 Task: Look for space in Kichha, India from 5th July, 2023 to 10th July, 2023 for 4 adults in price range Rs.9000 to Rs.14000. Place can be entire place with 2 bedrooms having 4 beds and 2 bathrooms. Property type can be house, flat, guest house. Booking option can be shelf check-in. Required host language is English.
Action: Mouse moved to (413, 69)
Screenshot: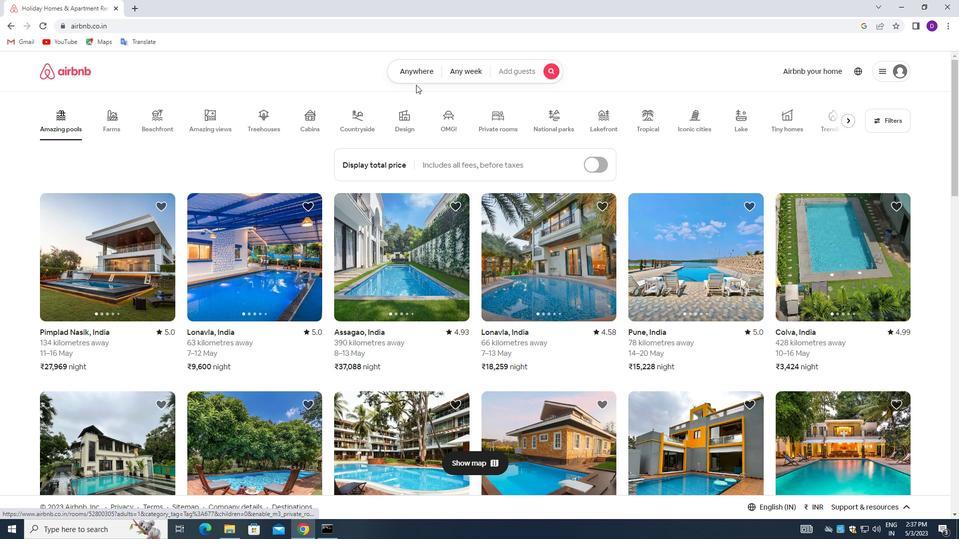 
Action: Mouse pressed left at (413, 69)
Screenshot: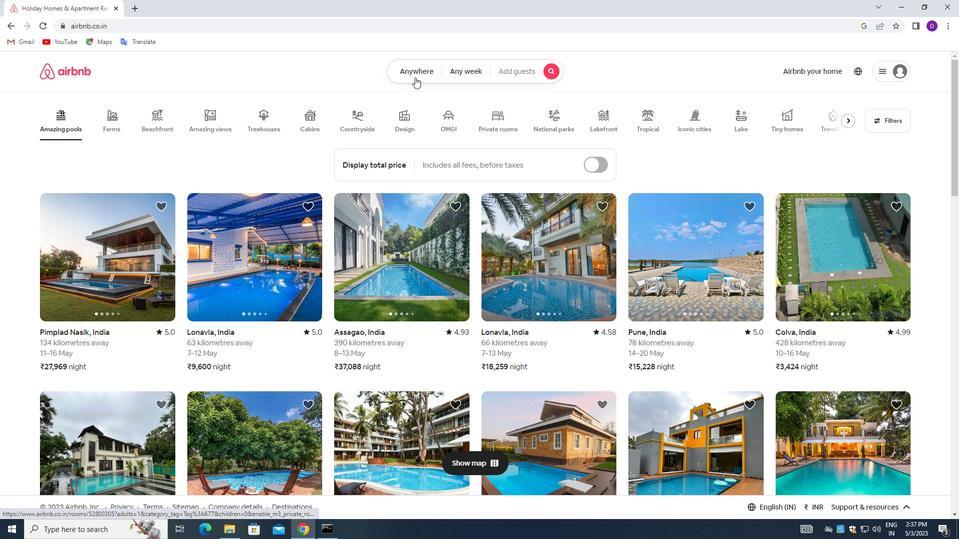 
Action: Mouse moved to (312, 112)
Screenshot: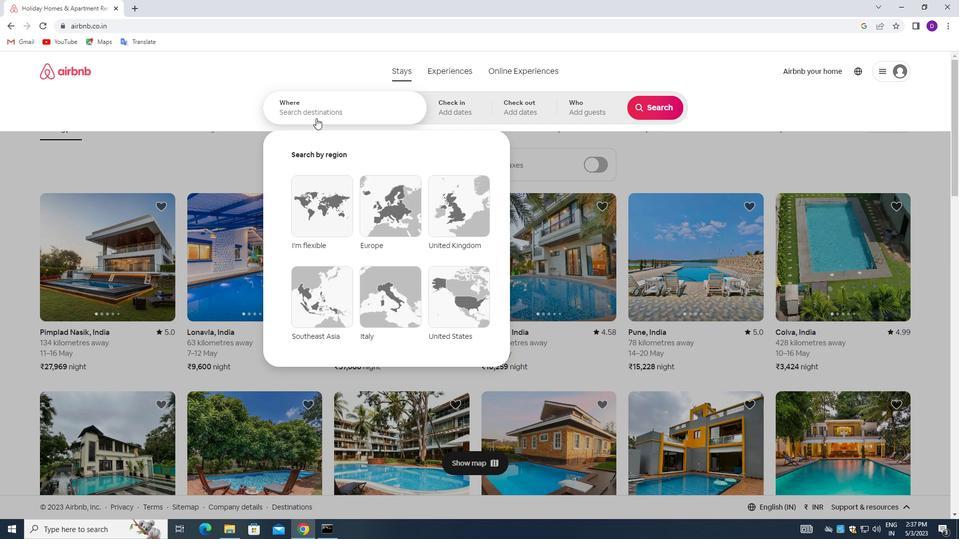 
Action: Mouse pressed left at (312, 112)
Screenshot: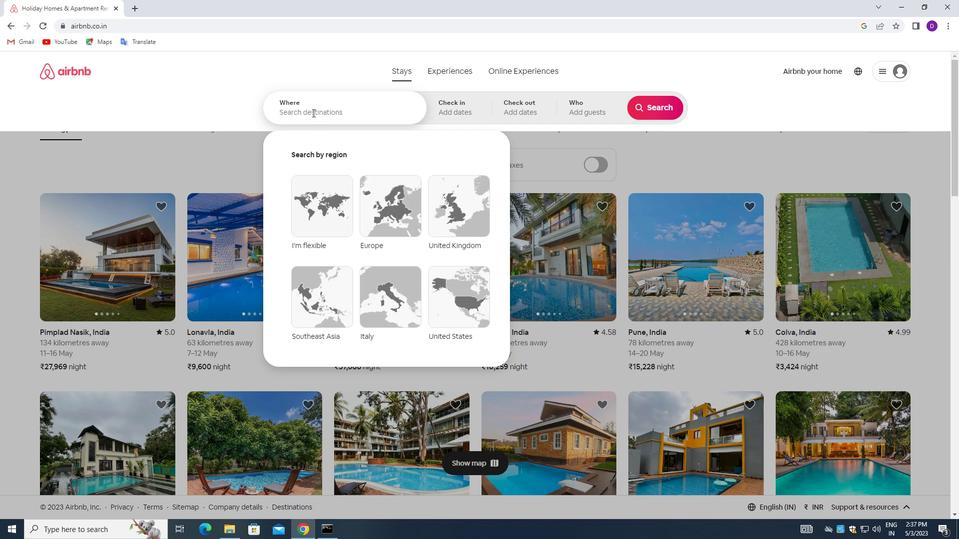 
Action: Mouse moved to (238, 96)
Screenshot: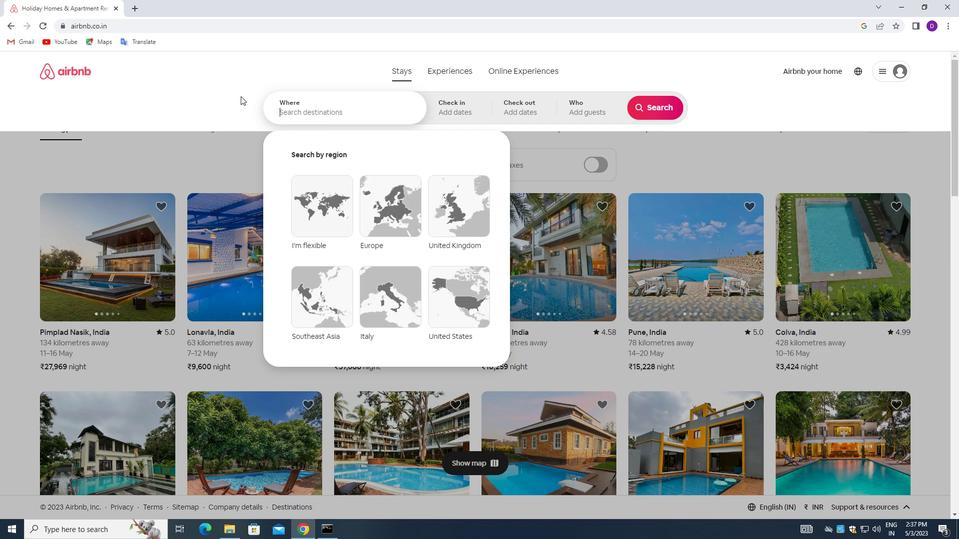 
Action: Key pressed <Key.shift>KICHHA,<Key.space><Key.shift>INDIA<Key.enter>
Screenshot: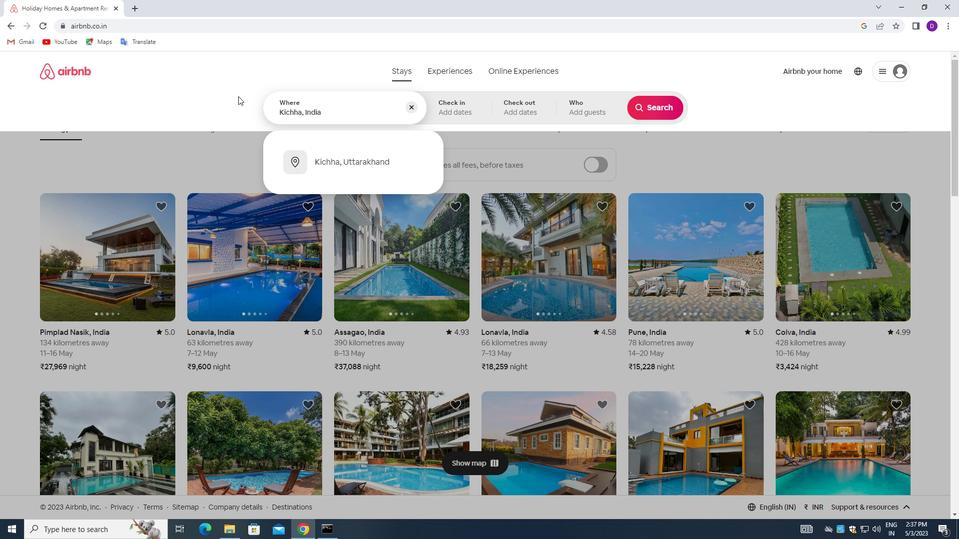 
Action: Mouse moved to (650, 192)
Screenshot: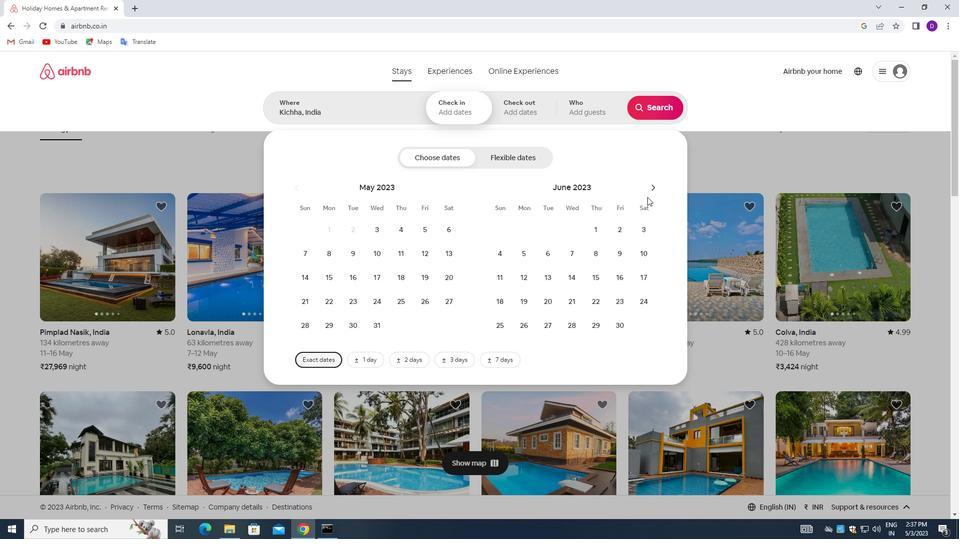 
Action: Mouse pressed left at (650, 192)
Screenshot: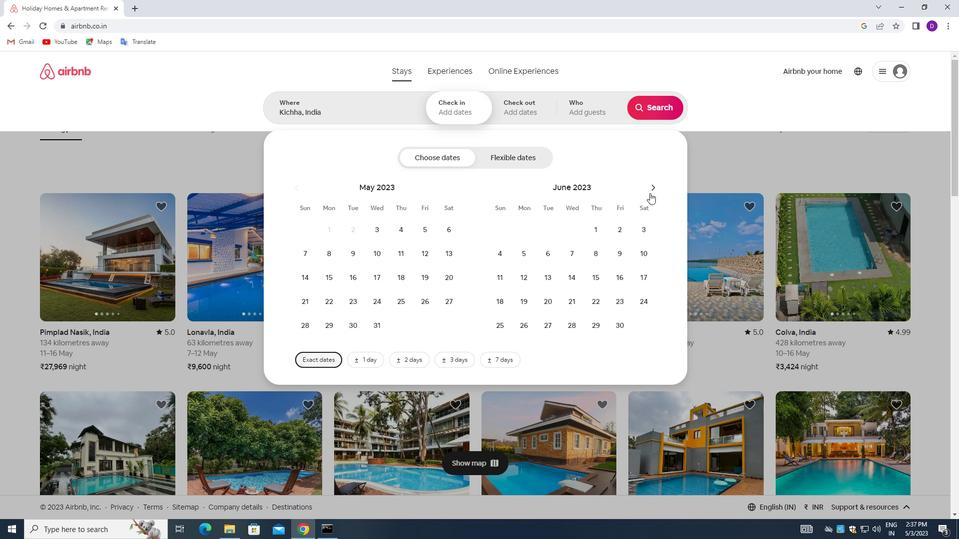 
Action: Mouse moved to (566, 250)
Screenshot: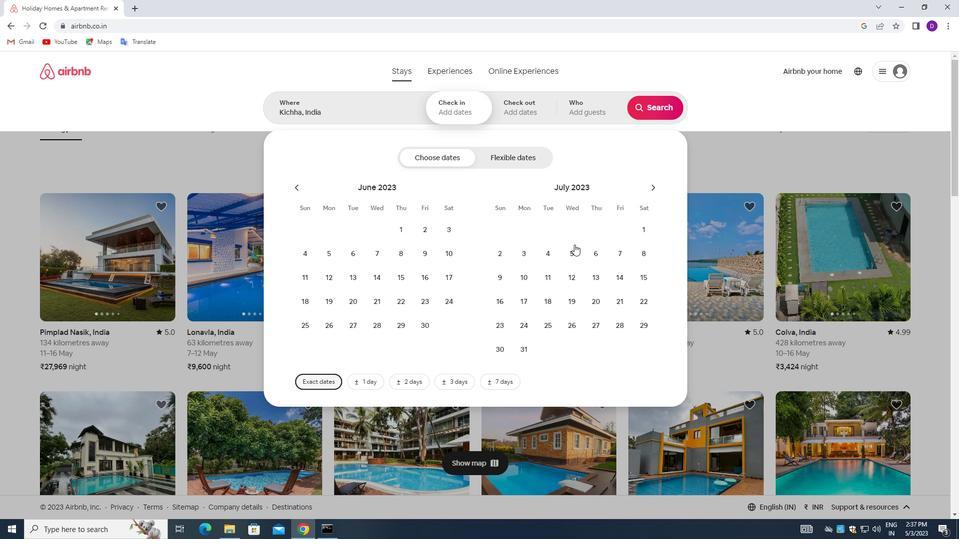 
Action: Mouse pressed left at (566, 250)
Screenshot: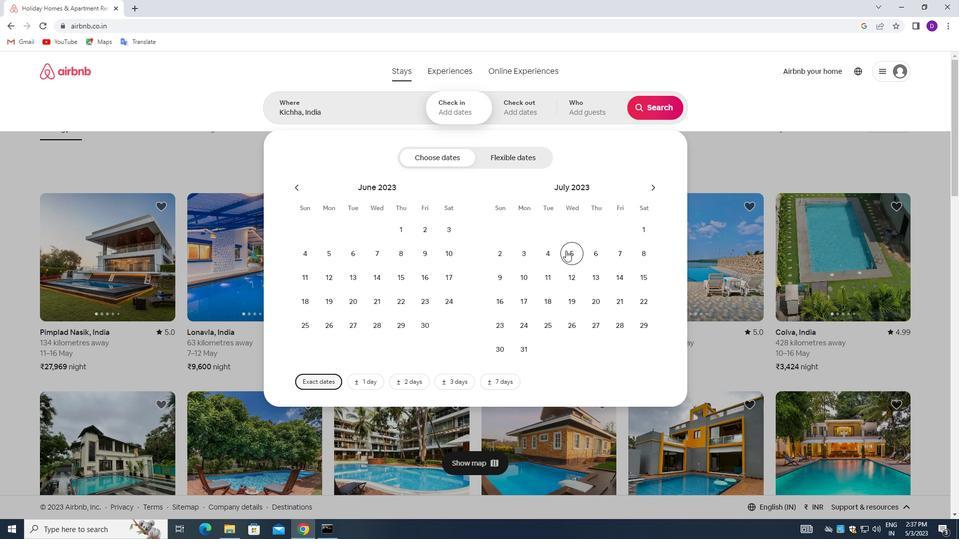 
Action: Mouse moved to (529, 271)
Screenshot: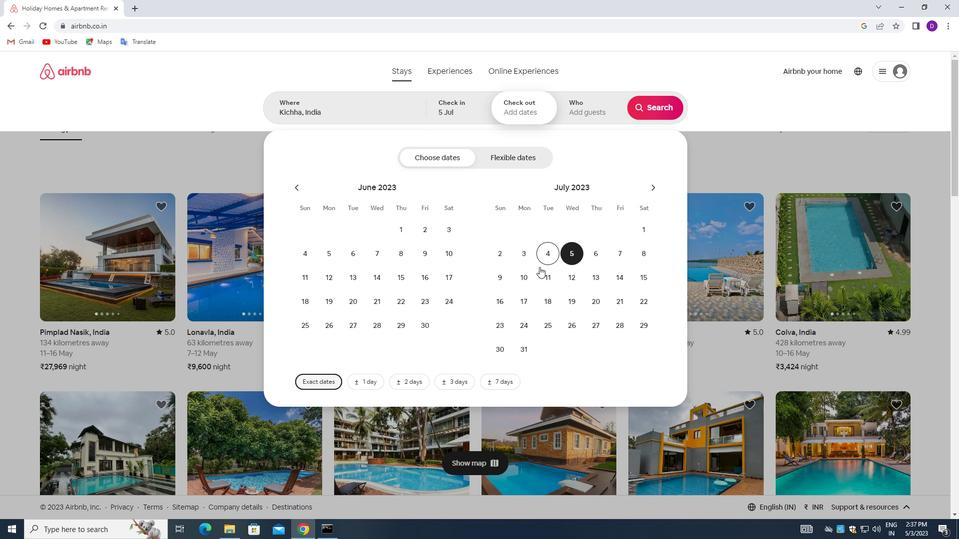 
Action: Mouse pressed left at (529, 271)
Screenshot: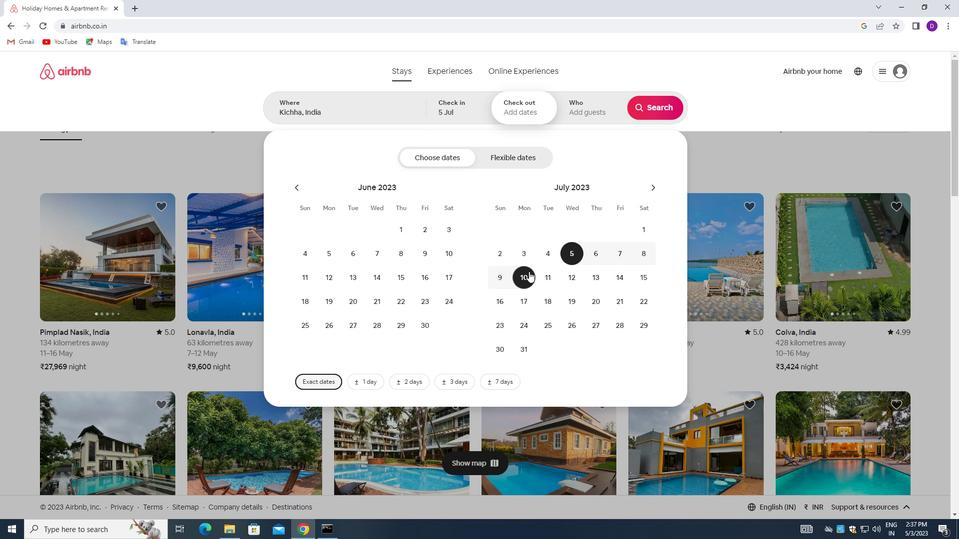 
Action: Mouse moved to (578, 111)
Screenshot: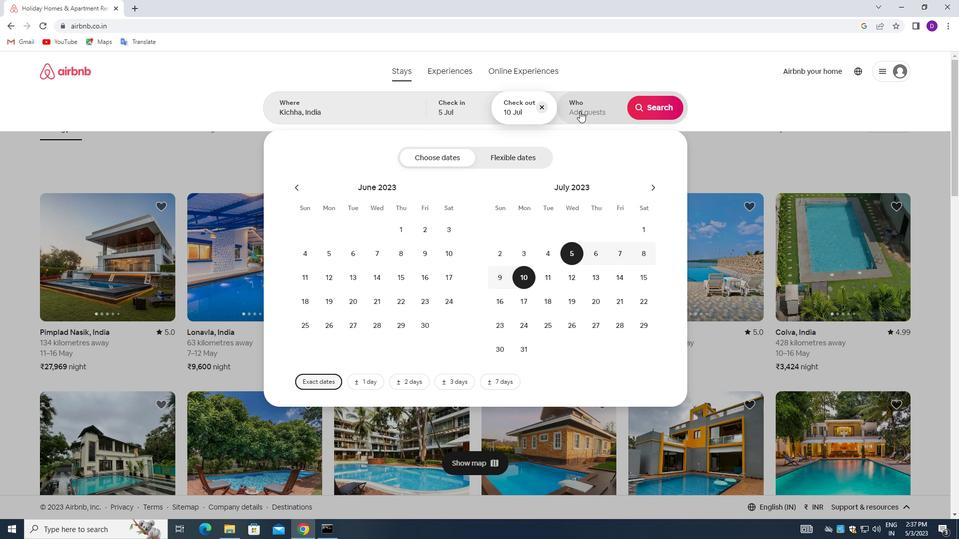 
Action: Mouse pressed left at (578, 111)
Screenshot: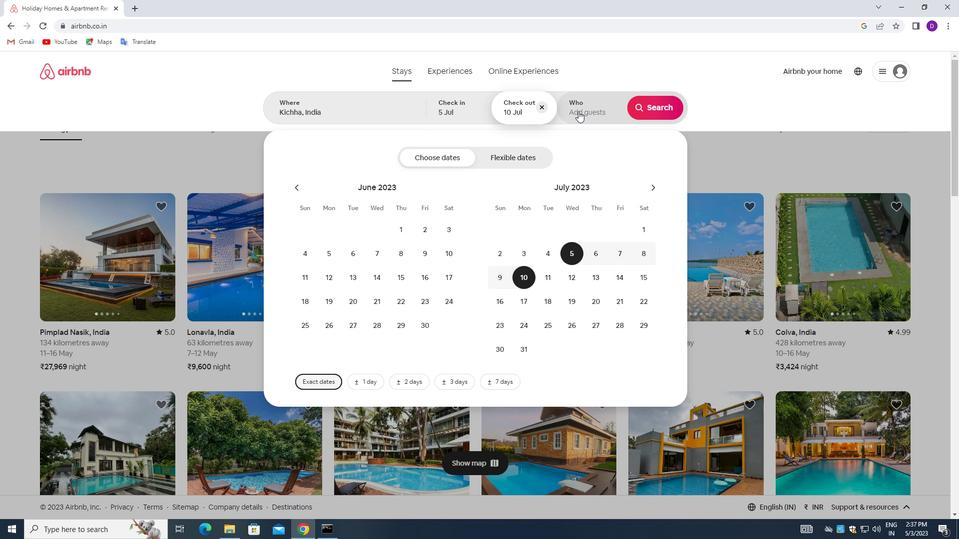 
Action: Mouse moved to (660, 163)
Screenshot: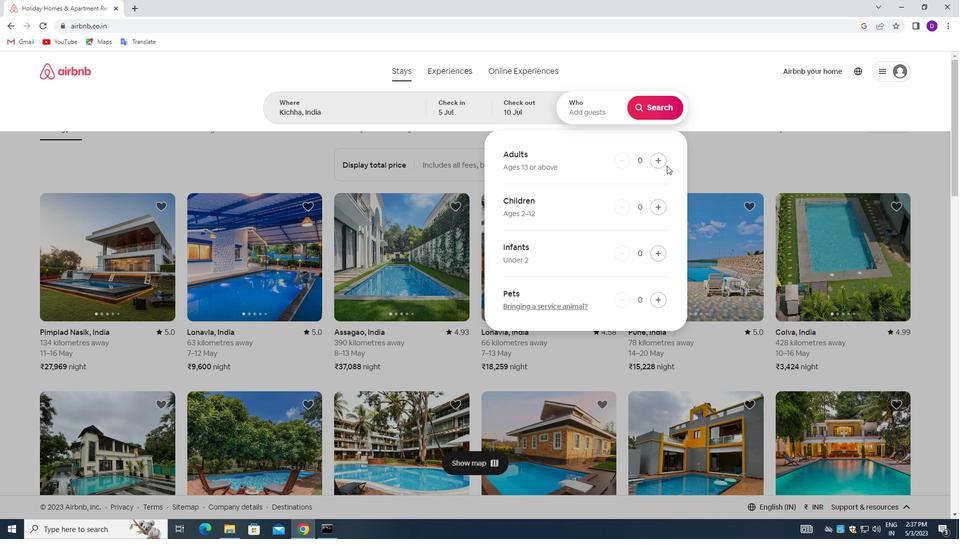 
Action: Mouse pressed left at (660, 163)
Screenshot: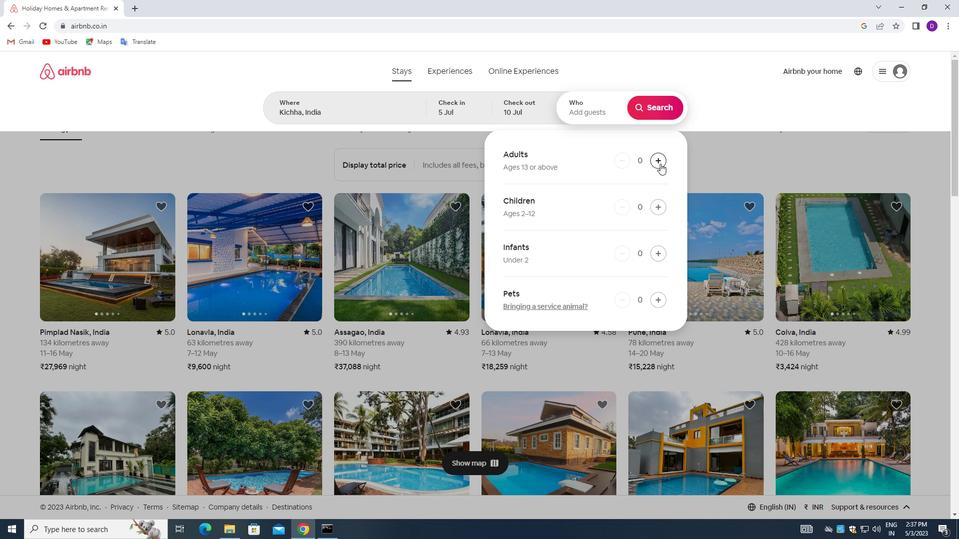 
Action: Mouse moved to (659, 163)
Screenshot: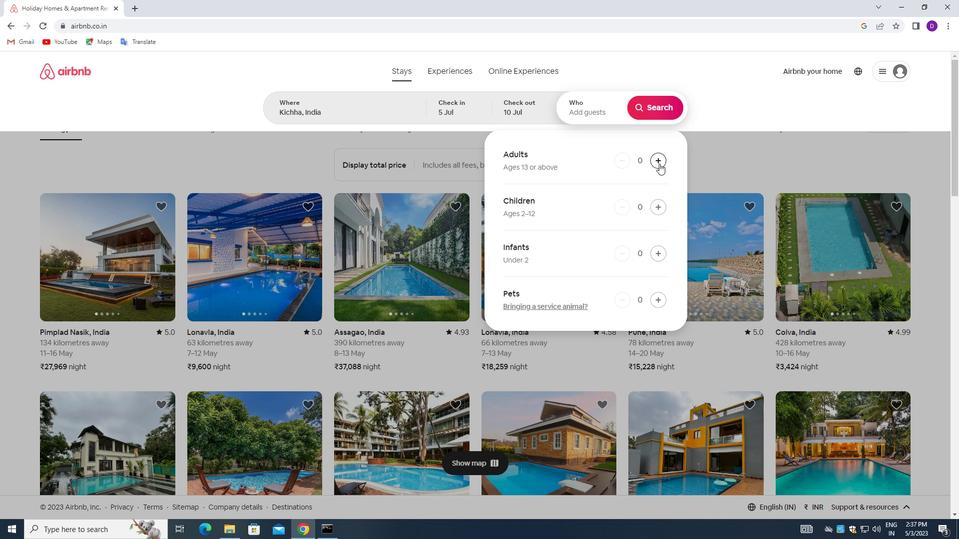 
Action: Mouse pressed left at (659, 163)
Screenshot: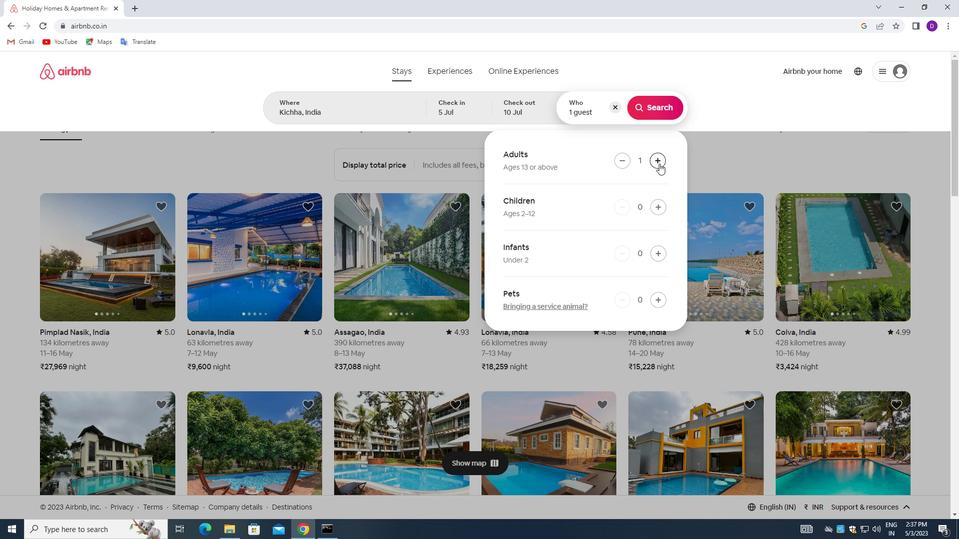 
Action: Mouse pressed left at (659, 163)
Screenshot: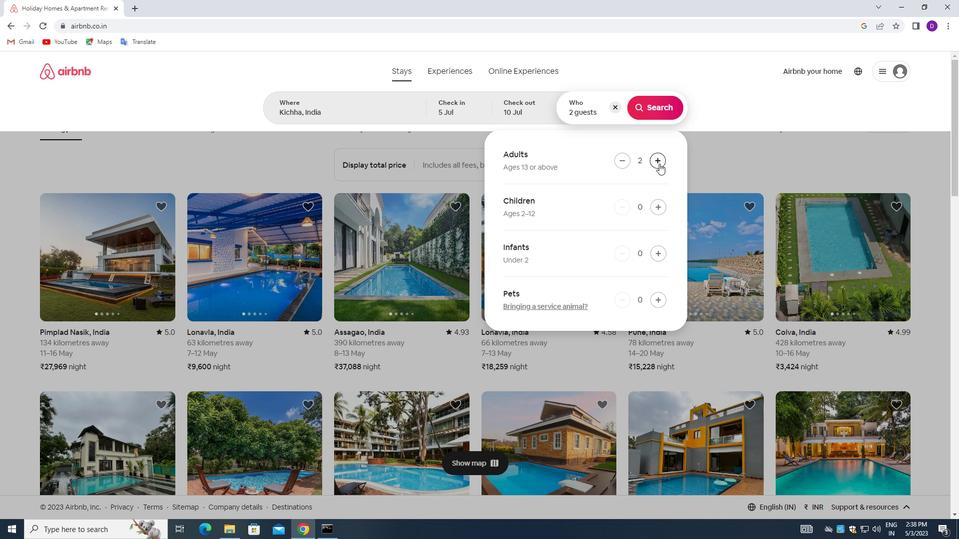 
Action: Mouse pressed left at (659, 163)
Screenshot: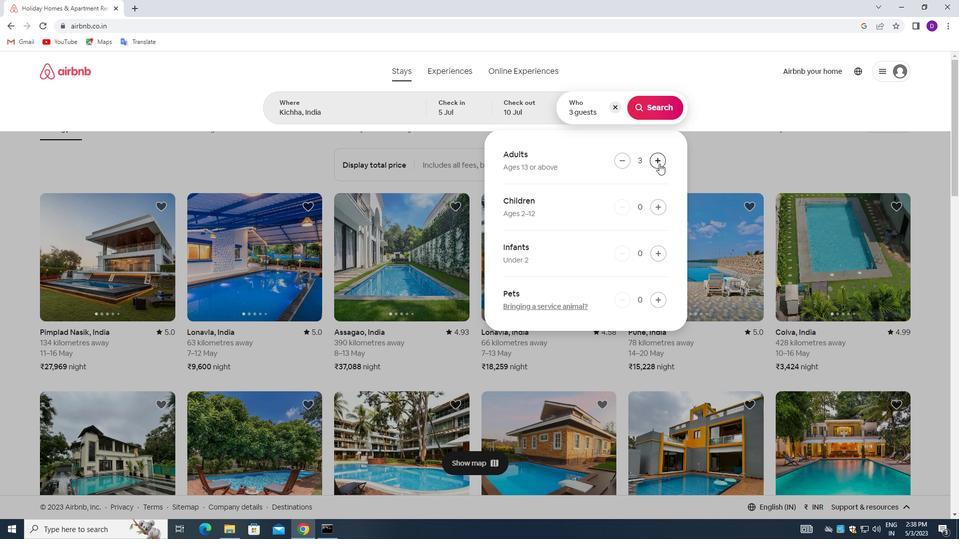 
Action: Mouse moved to (652, 106)
Screenshot: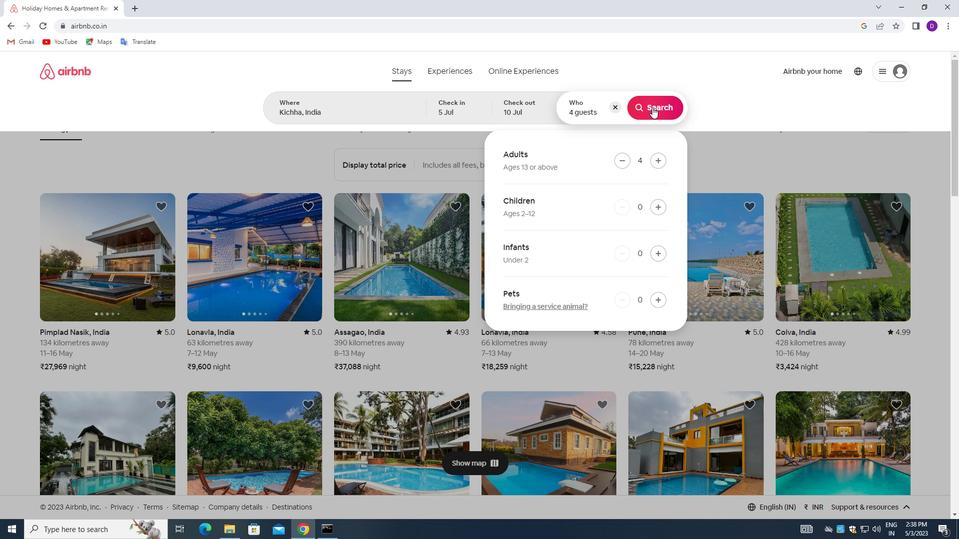 
Action: Mouse pressed left at (652, 106)
Screenshot: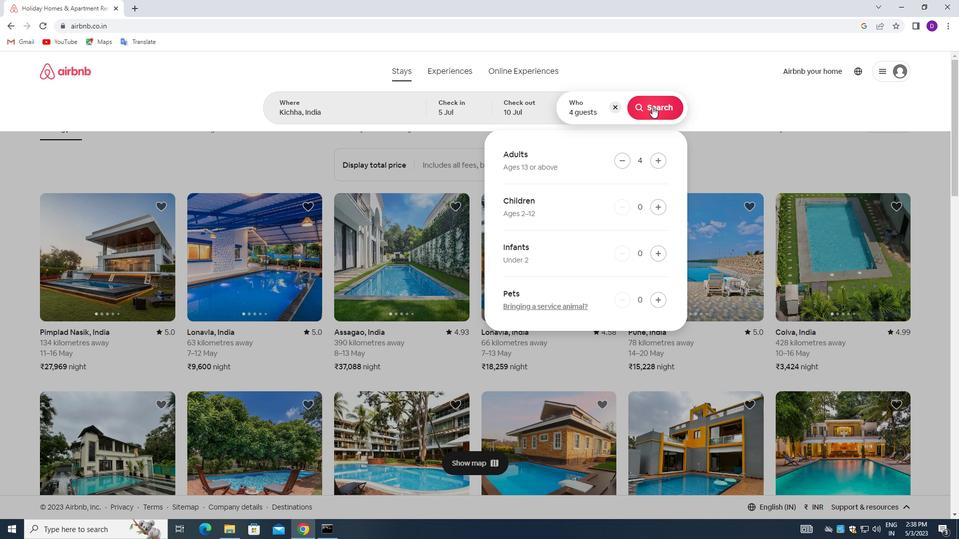 
Action: Mouse moved to (907, 110)
Screenshot: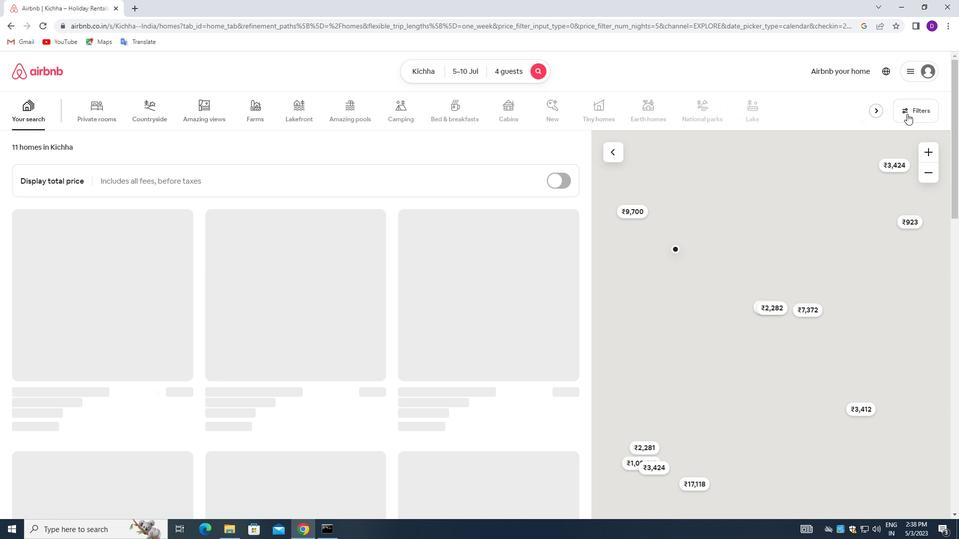 
Action: Mouse pressed left at (907, 110)
Screenshot: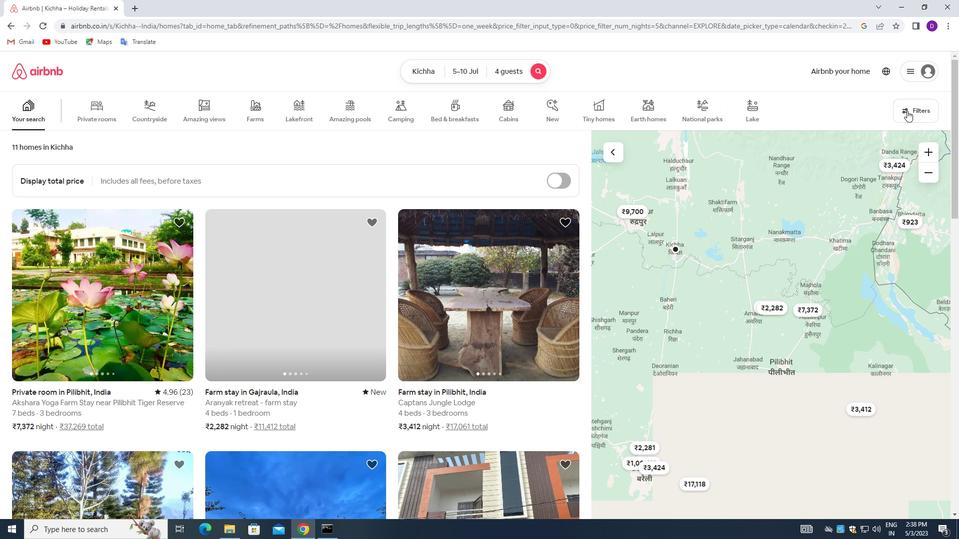 
Action: Mouse moved to (352, 239)
Screenshot: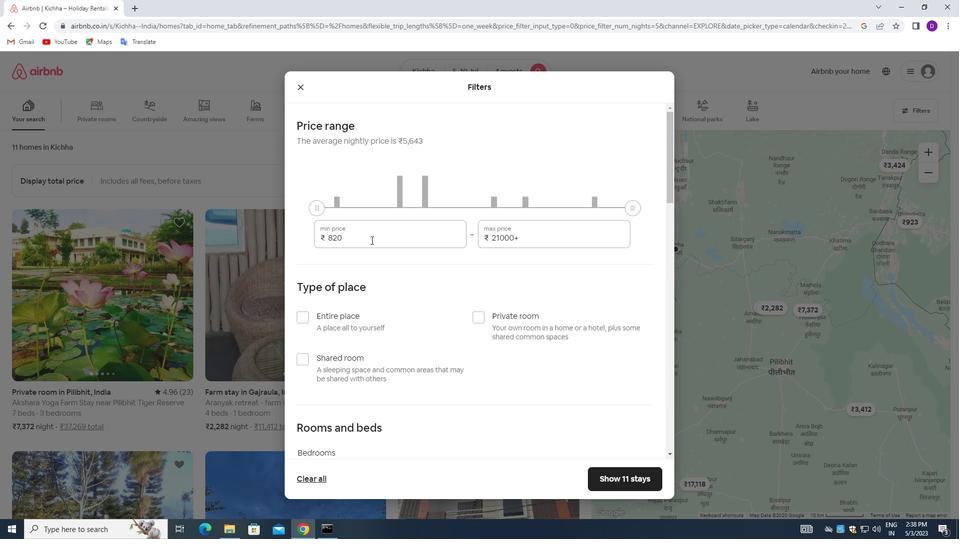 
Action: Mouse pressed left at (352, 239)
Screenshot: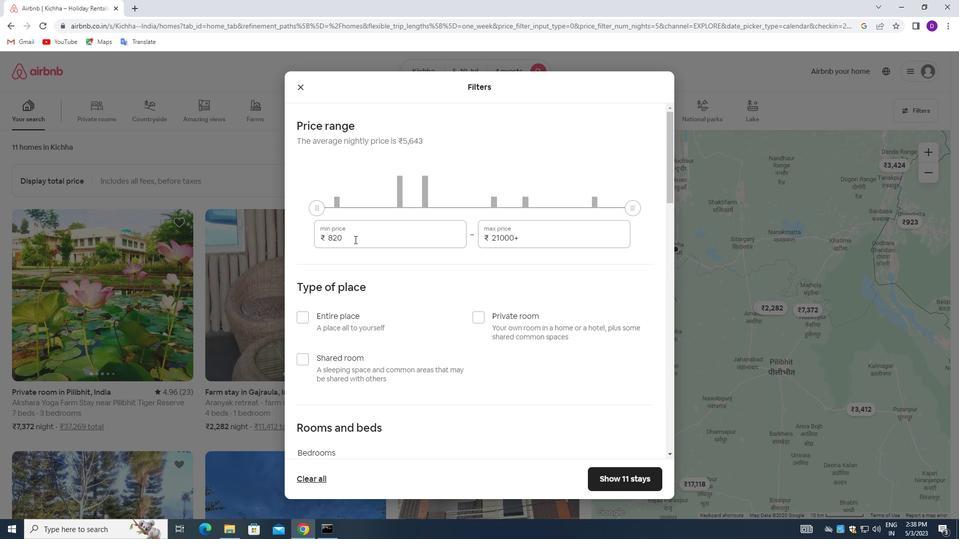 
Action: Mouse pressed left at (352, 239)
Screenshot: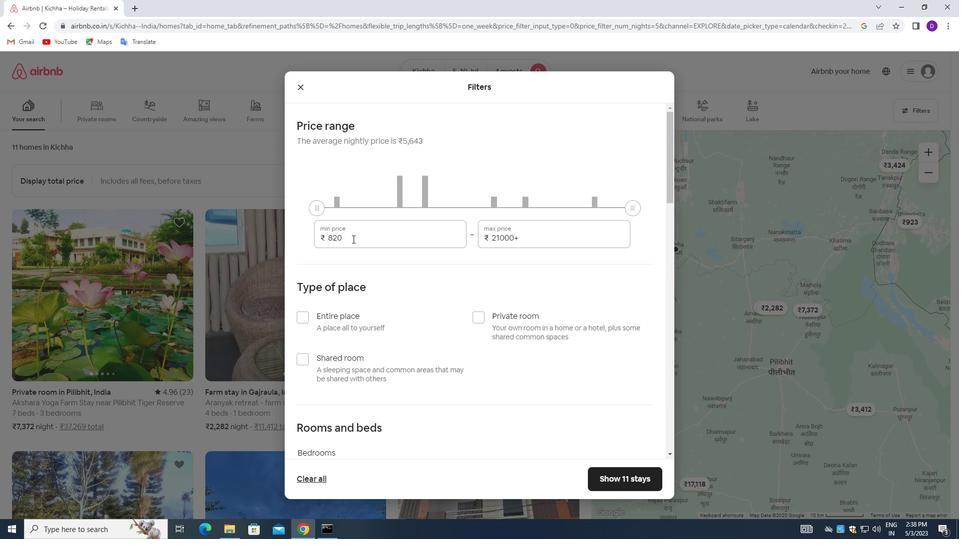 
Action: Mouse moved to (352, 238)
Screenshot: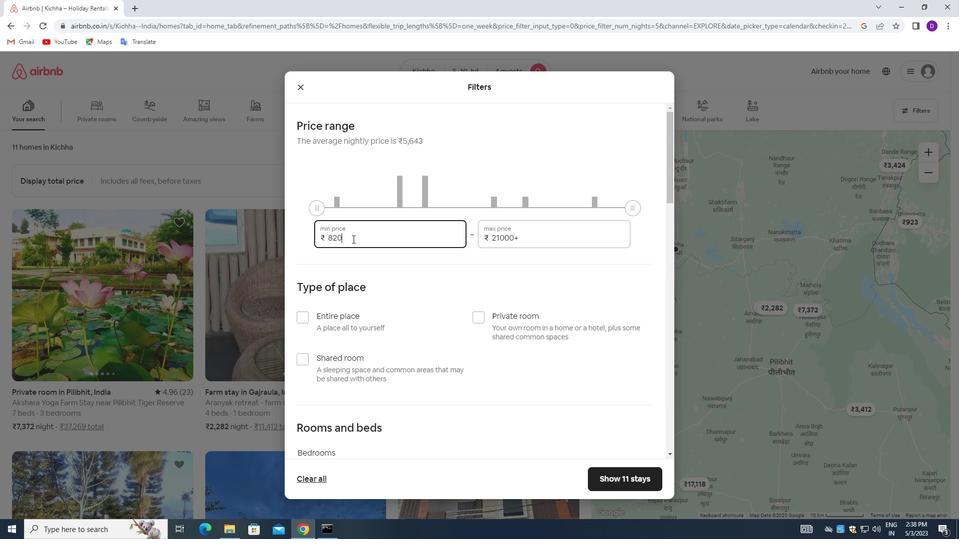 
Action: Key pressed 9000<Key.tab>14000
Screenshot: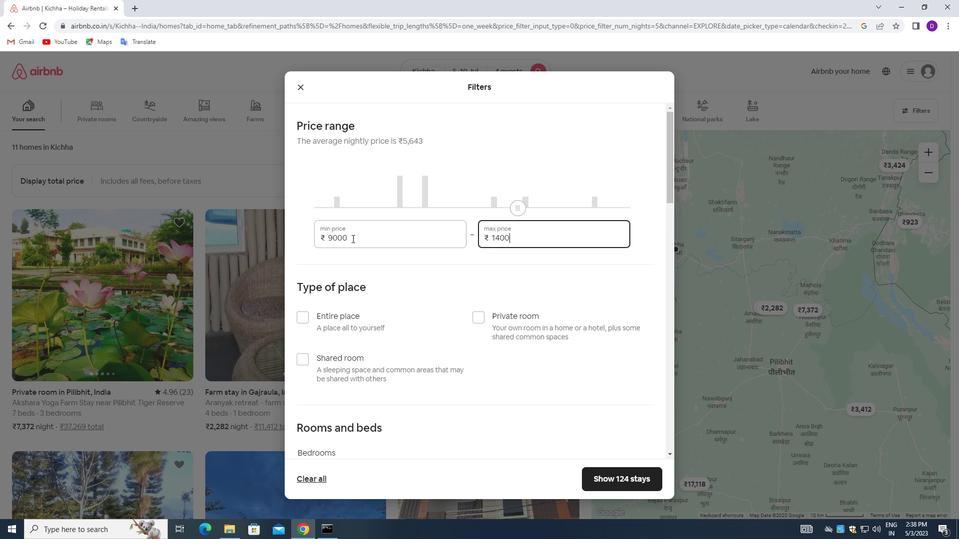 
Action: Mouse moved to (463, 354)
Screenshot: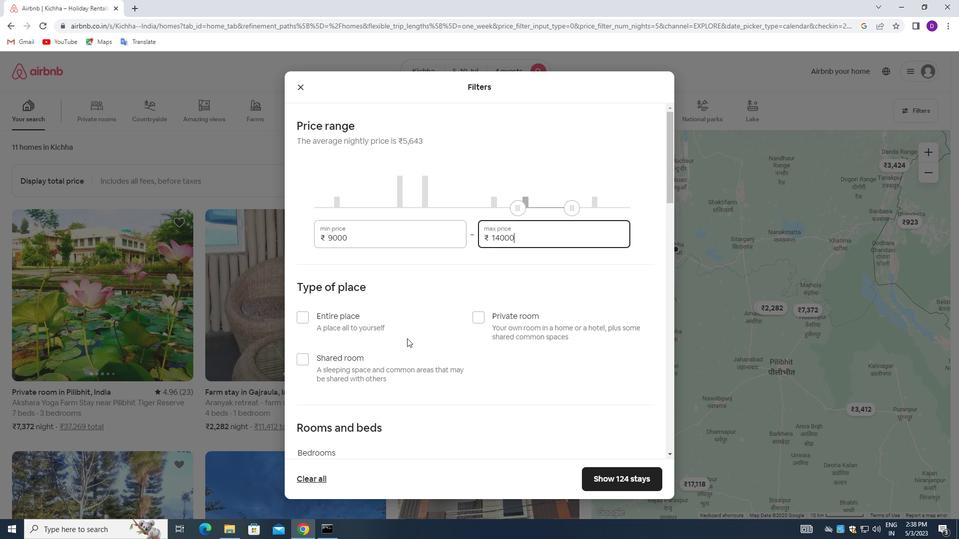
Action: Mouse scrolled (463, 353) with delta (0, 0)
Screenshot: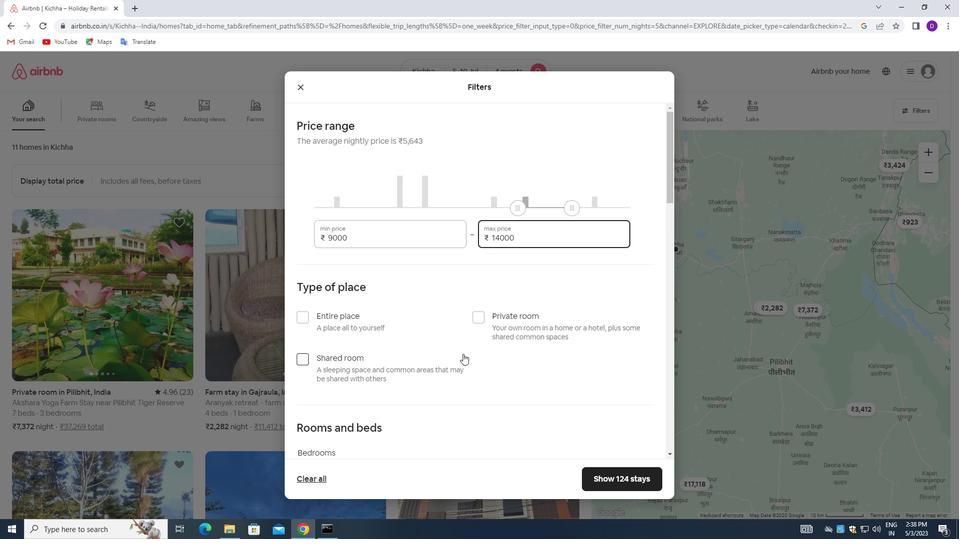 
Action: Mouse moved to (300, 272)
Screenshot: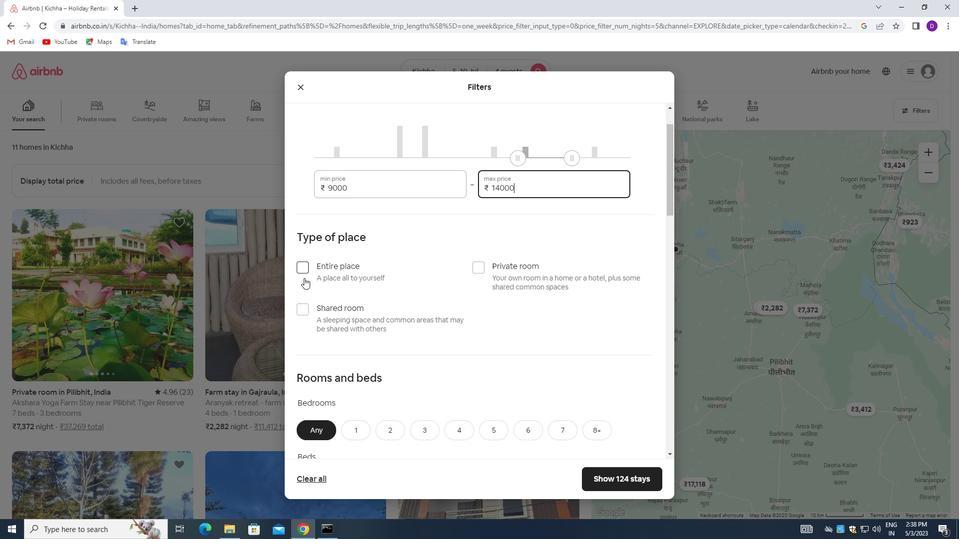 
Action: Mouse pressed left at (300, 272)
Screenshot: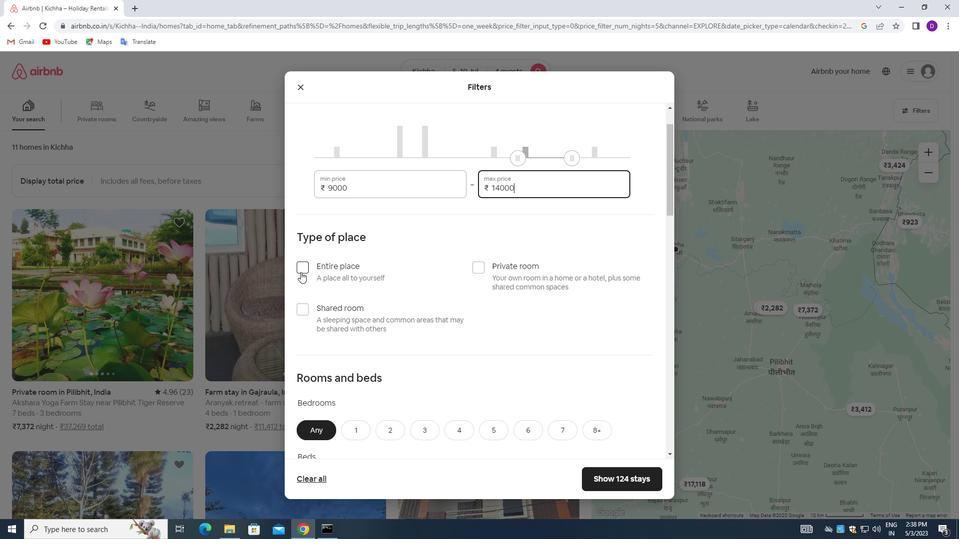 
Action: Mouse moved to (417, 303)
Screenshot: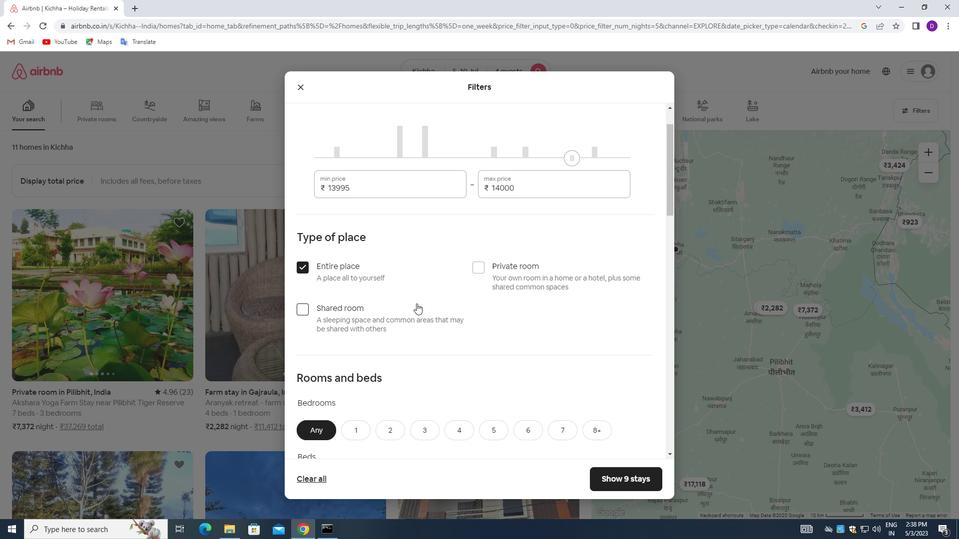
Action: Mouse scrolled (417, 303) with delta (0, 0)
Screenshot: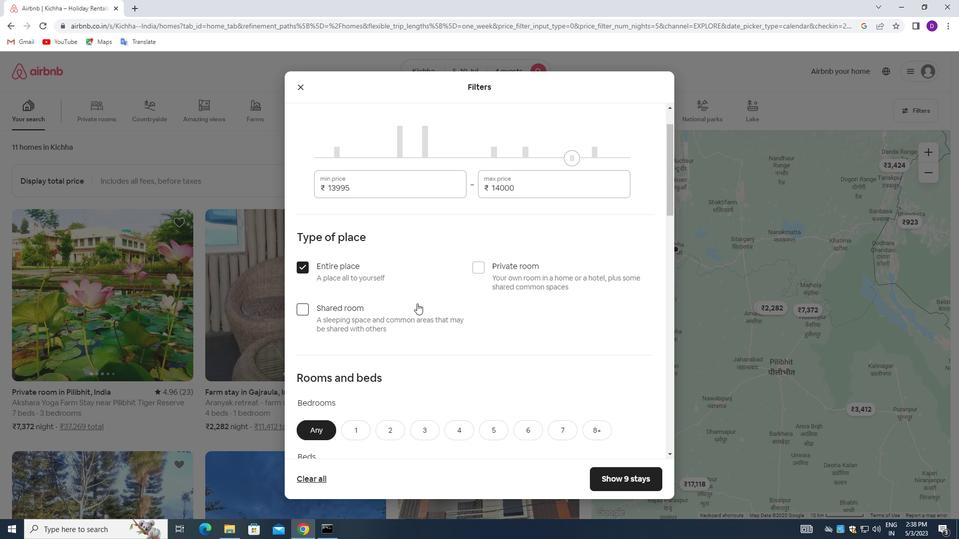 
Action: Mouse moved to (418, 304)
Screenshot: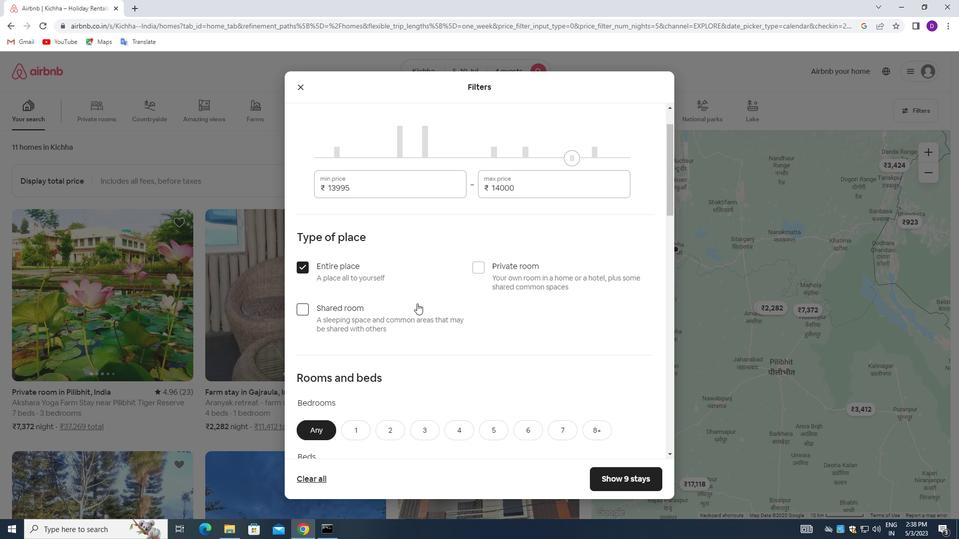 
Action: Mouse scrolled (418, 303) with delta (0, 0)
Screenshot: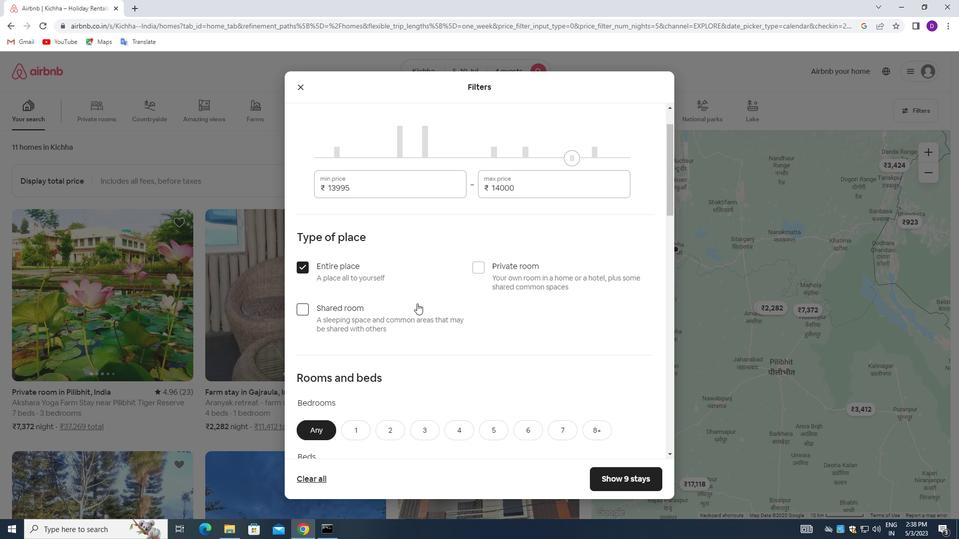 
Action: Mouse moved to (418, 305)
Screenshot: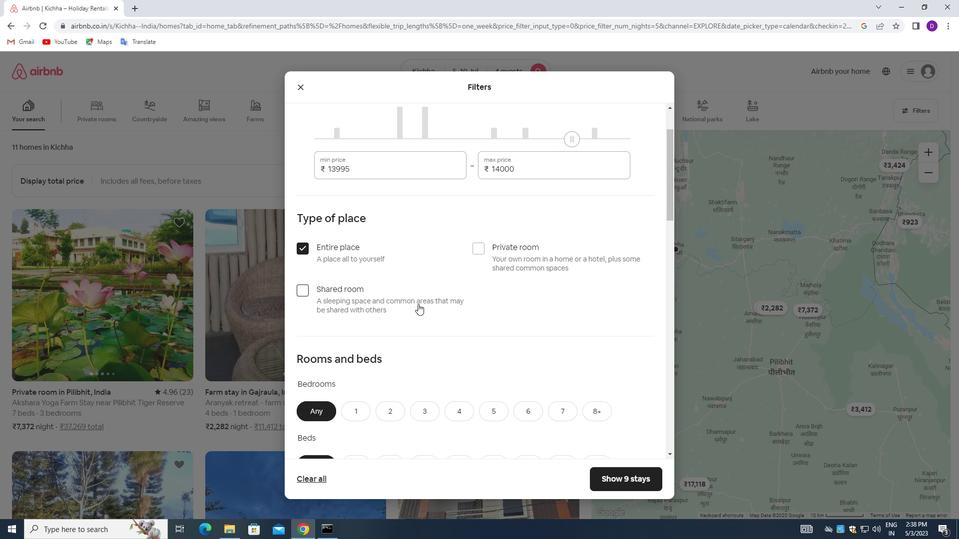 
Action: Mouse scrolled (418, 304) with delta (0, 0)
Screenshot: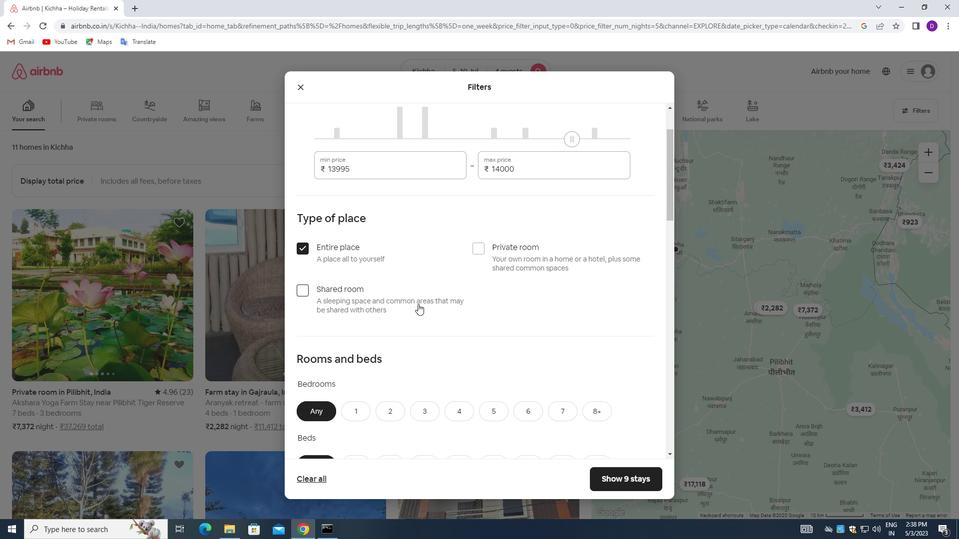 
Action: Mouse moved to (391, 285)
Screenshot: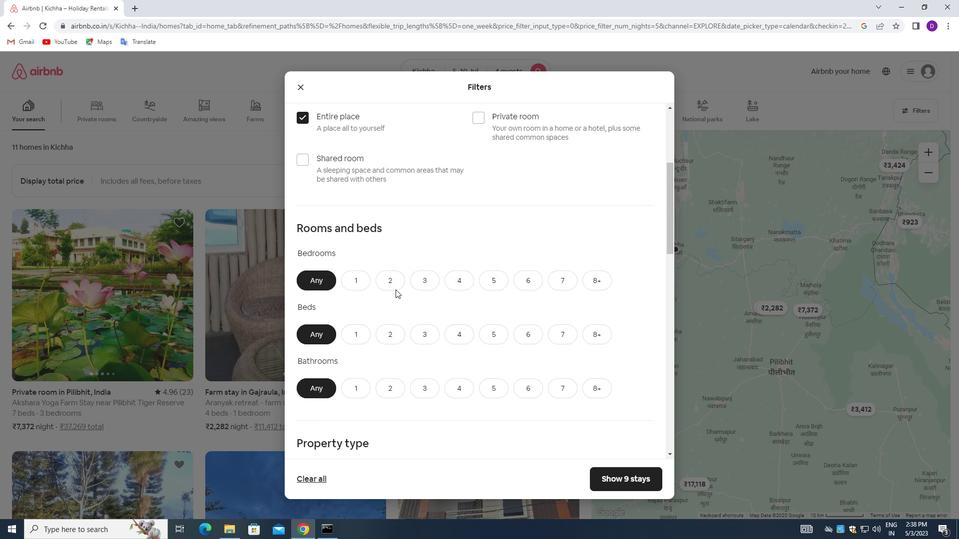 
Action: Mouse pressed left at (391, 285)
Screenshot: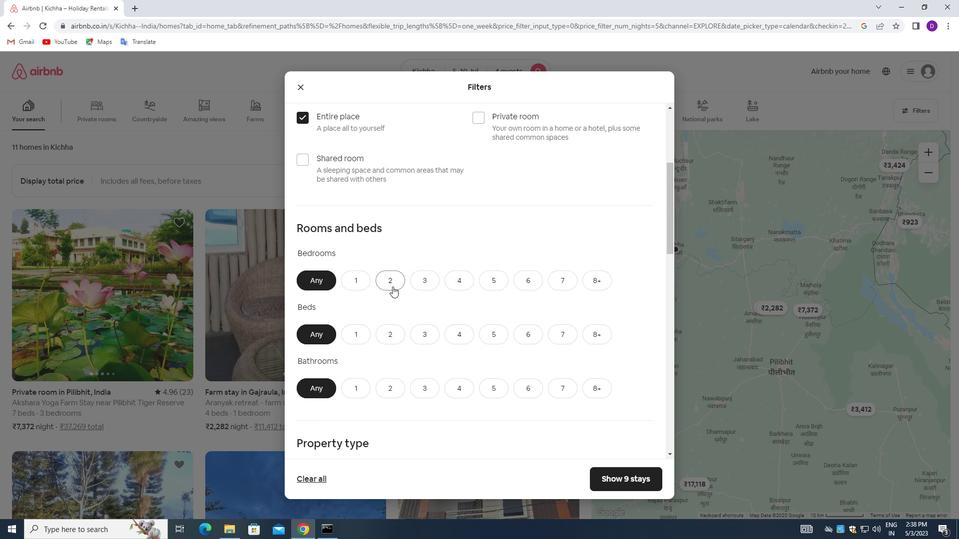 
Action: Mouse moved to (454, 337)
Screenshot: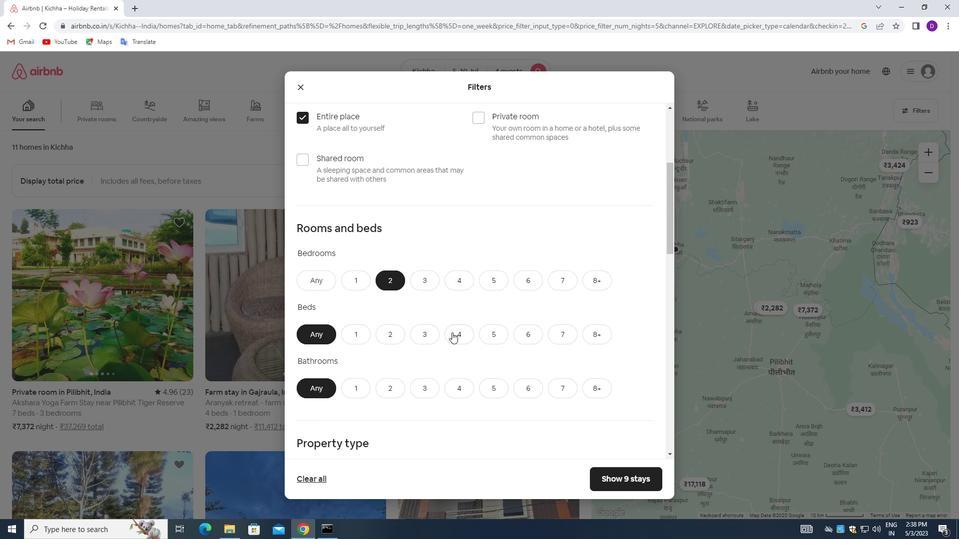 
Action: Mouse pressed left at (454, 337)
Screenshot: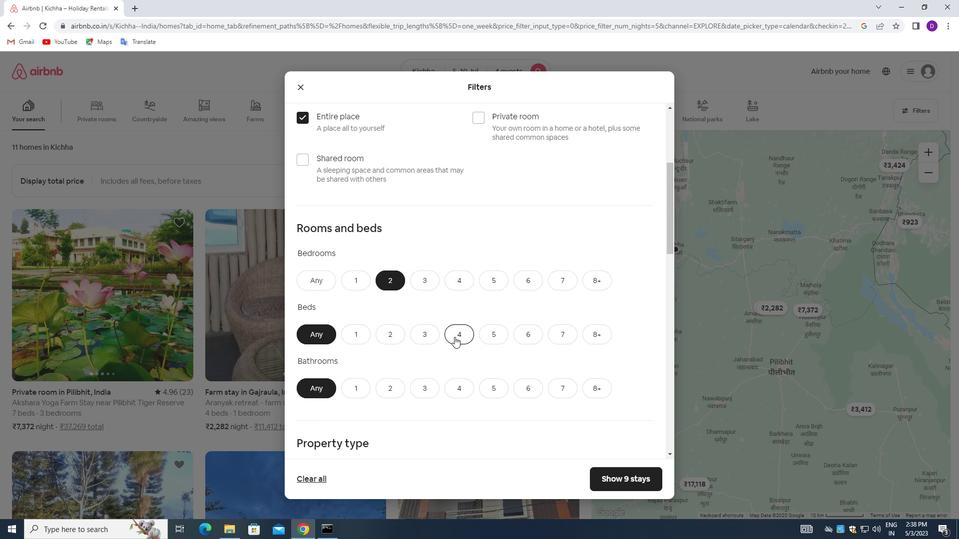 
Action: Mouse moved to (393, 384)
Screenshot: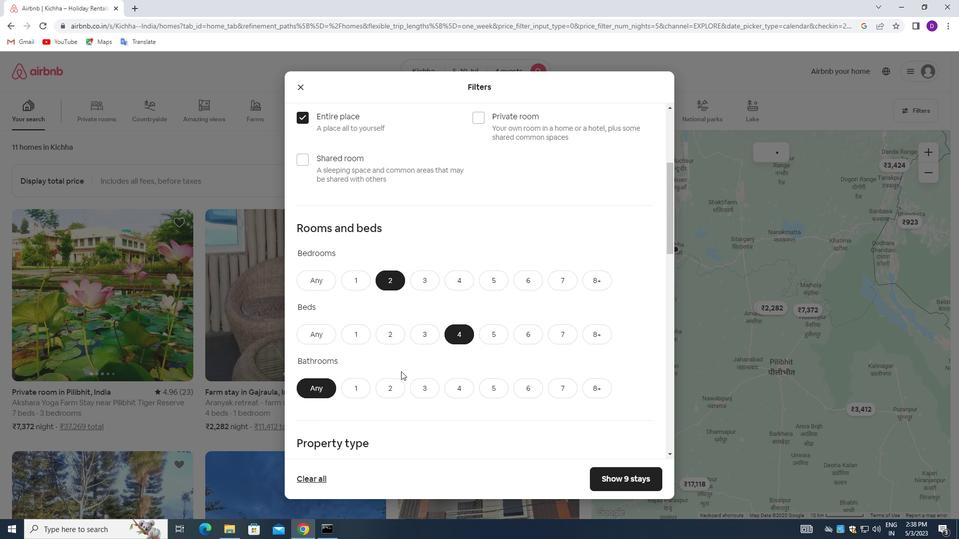 
Action: Mouse pressed left at (393, 384)
Screenshot: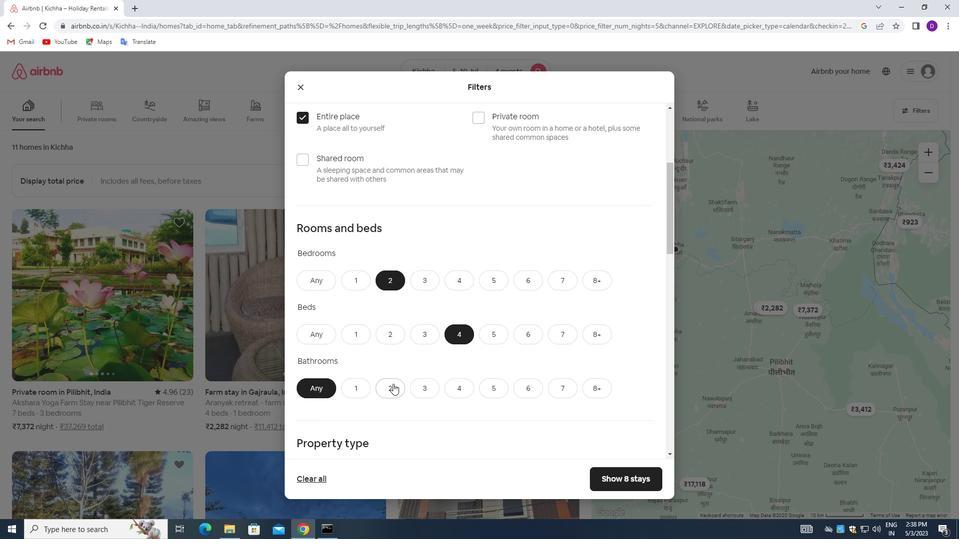 
Action: Mouse moved to (406, 344)
Screenshot: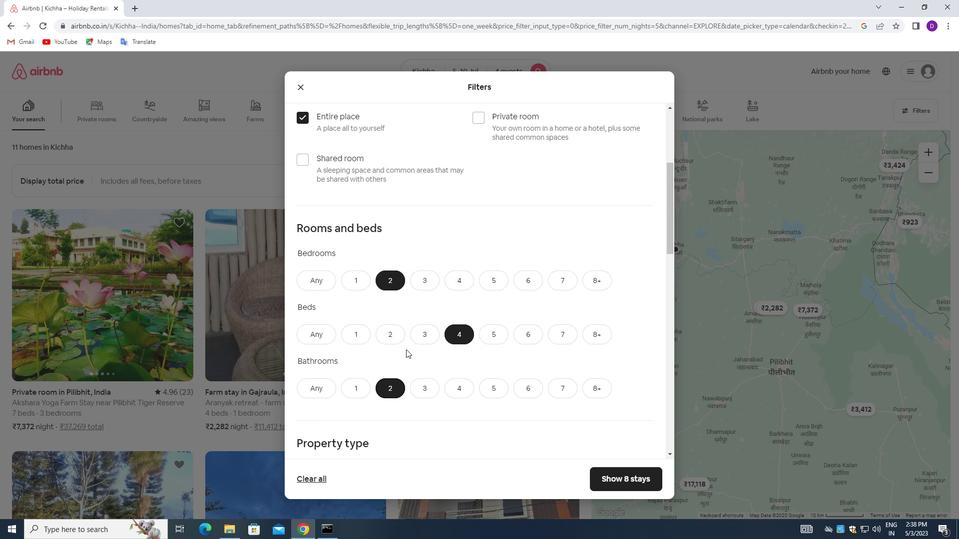 
Action: Mouse scrolled (406, 343) with delta (0, 0)
Screenshot: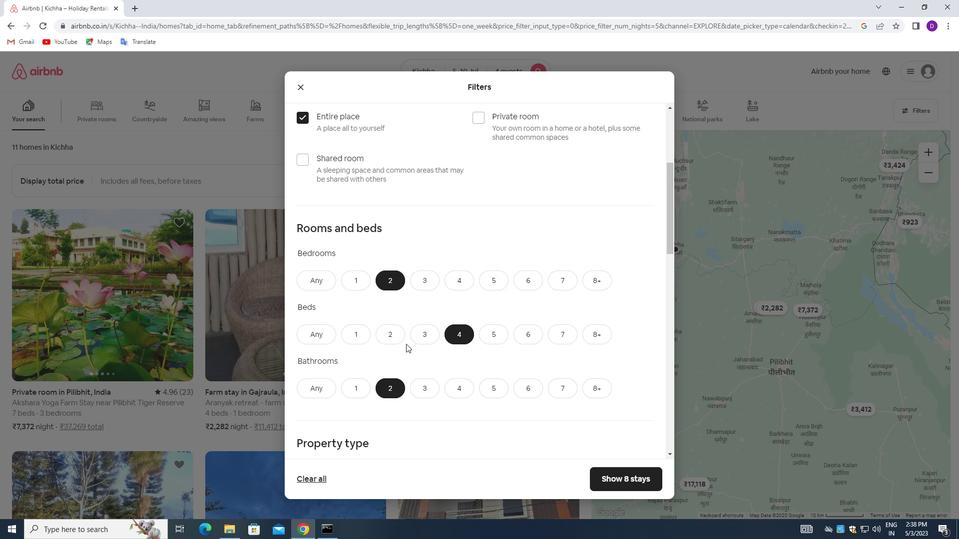 
Action: Mouse scrolled (406, 343) with delta (0, 0)
Screenshot: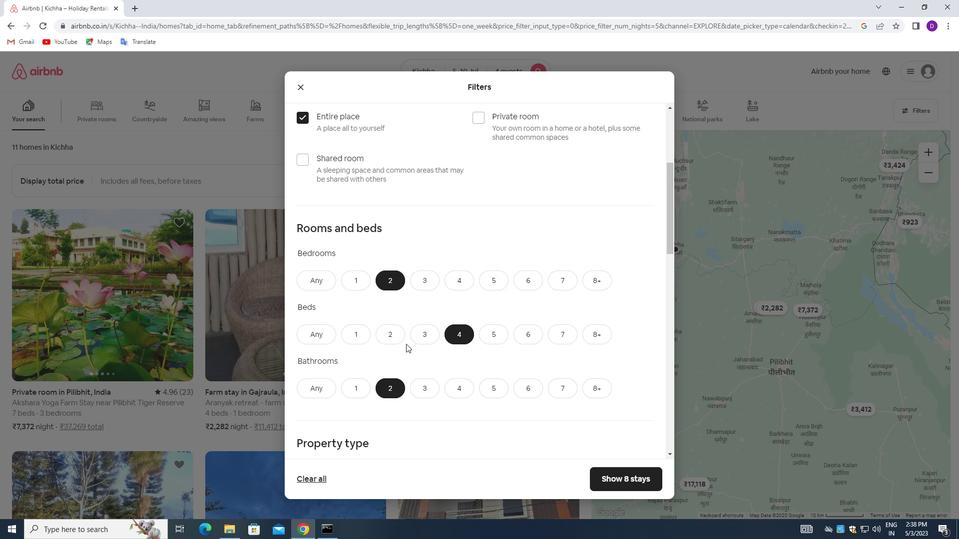 
Action: Mouse scrolled (406, 343) with delta (0, 0)
Screenshot: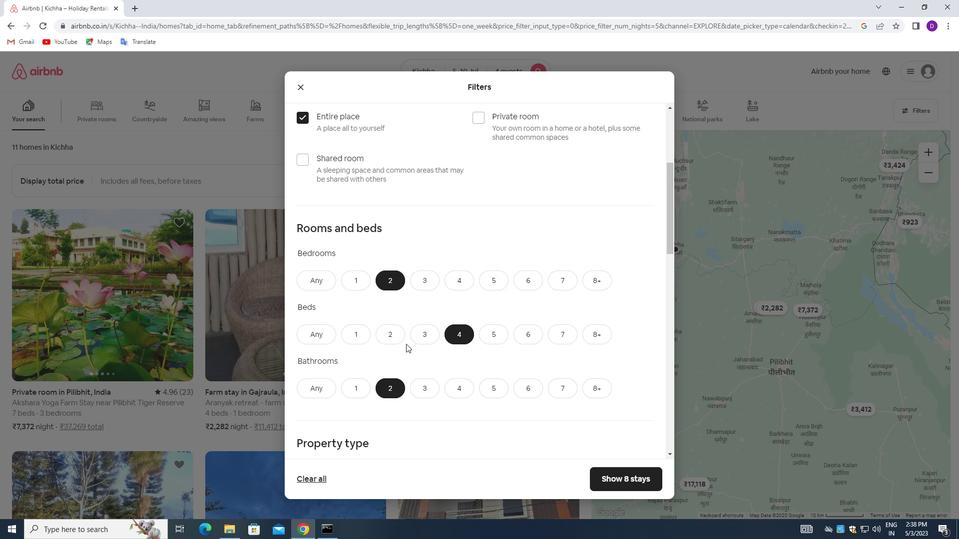 
Action: Mouse scrolled (406, 343) with delta (0, 0)
Screenshot: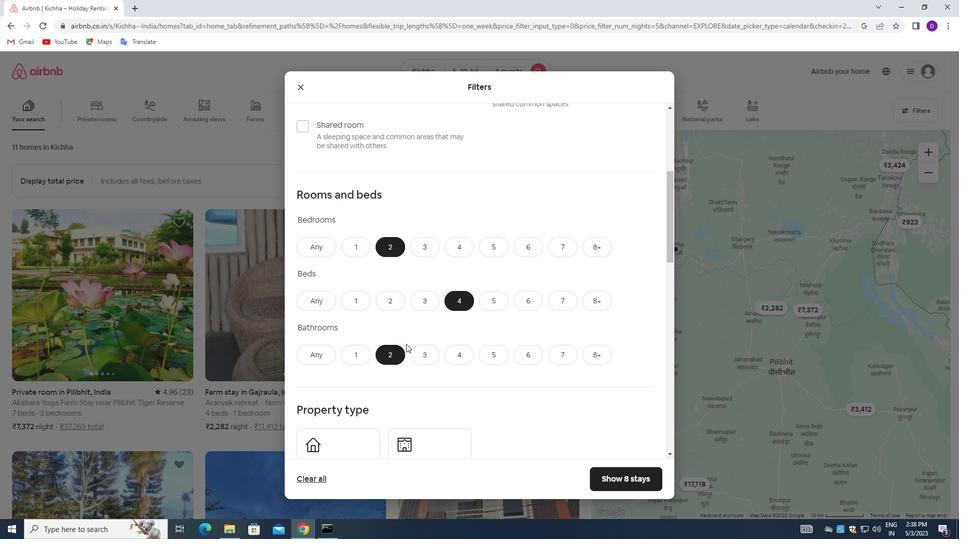 
Action: Mouse moved to (353, 305)
Screenshot: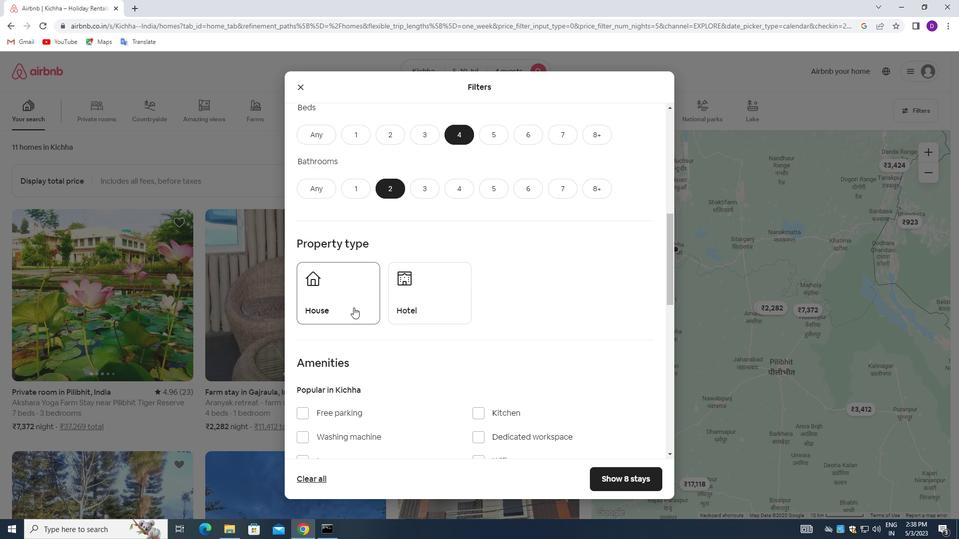 
Action: Mouse pressed left at (353, 305)
Screenshot: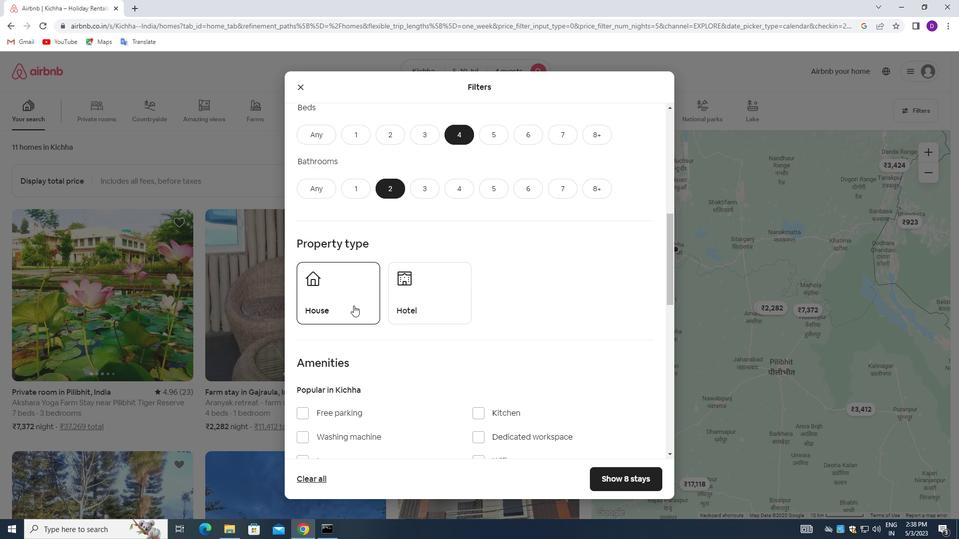 
Action: Mouse moved to (412, 353)
Screenshot: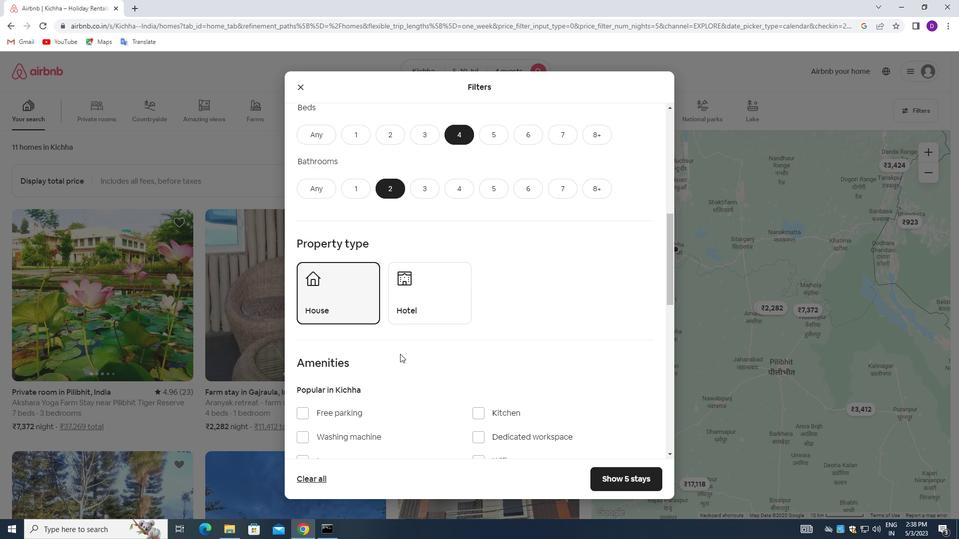
Action: Mouse scrolled (412, 352) with delta (0, 0)
Screenshot: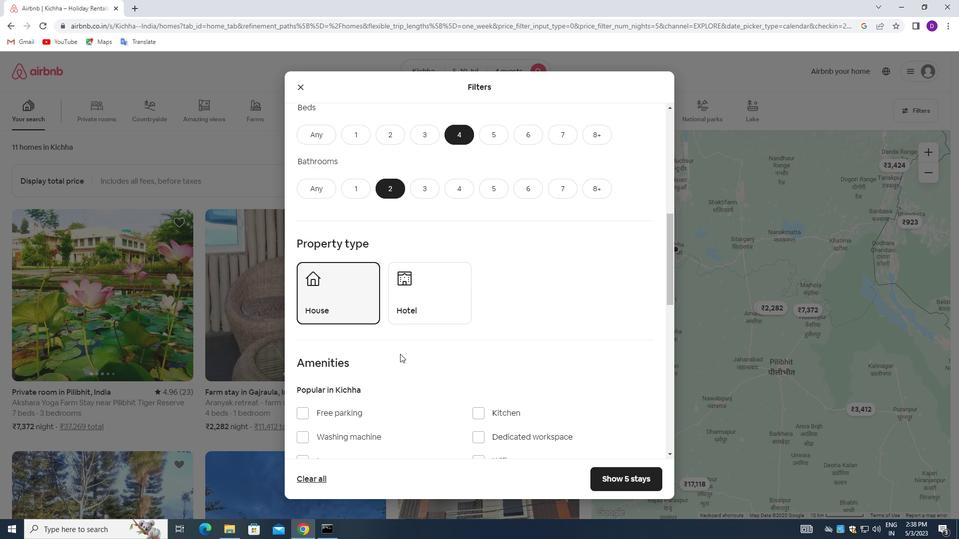 
Action: Mouse moved to (414, 351)
Screenshot: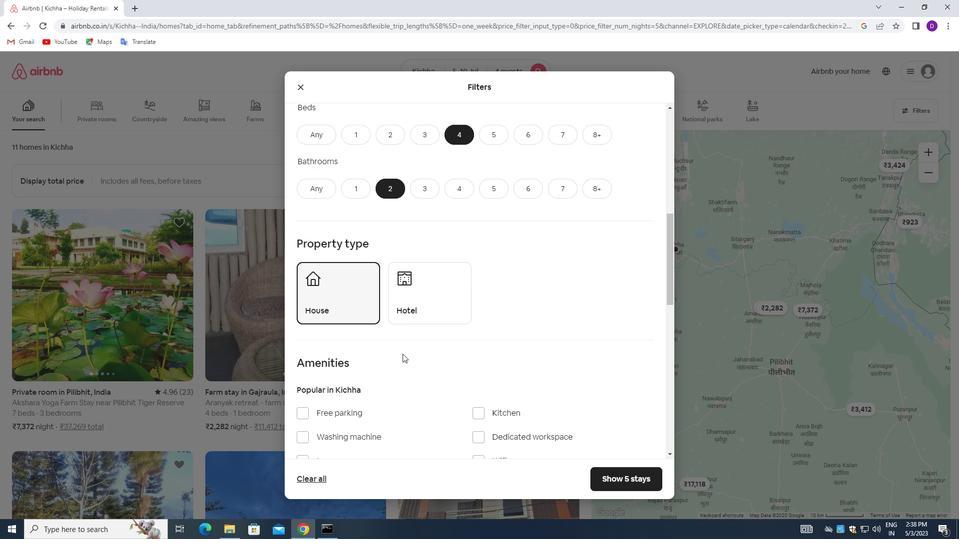 
Action: Mouse scrolled (414, 351) with delta (0, 0)
Screenshot: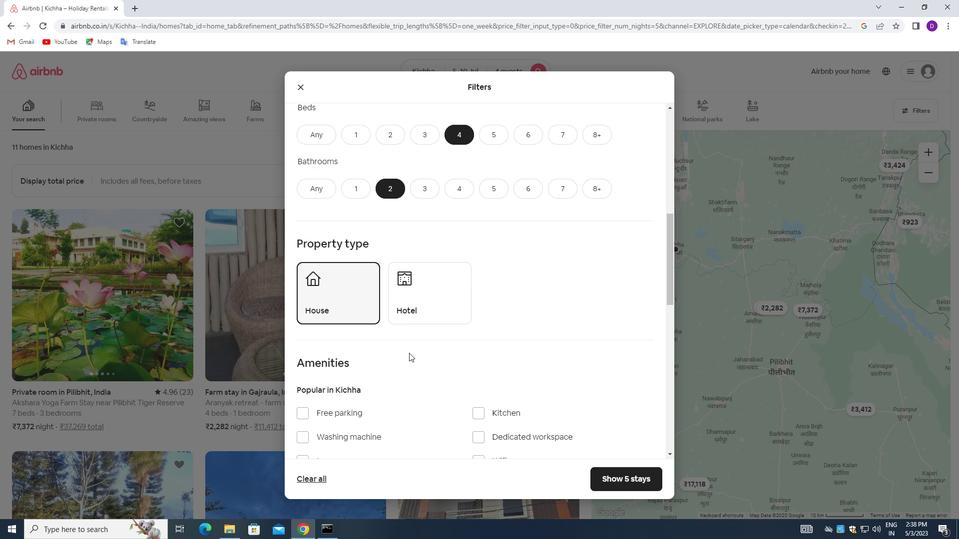 
Action: Mouse scrolled (414, 351) with delta (0, 0)
Screenshot: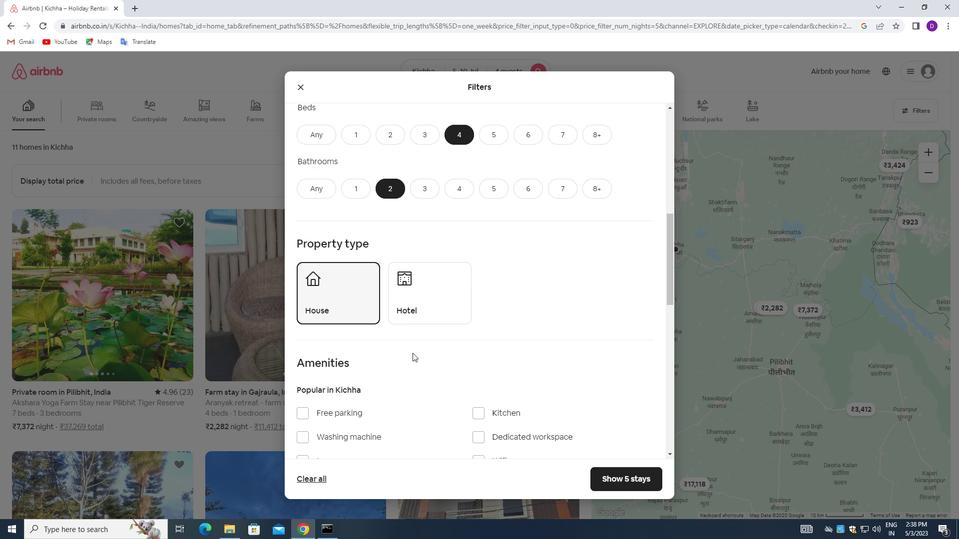 
Action: Mouse scrolled (414, 351) with delta (0, 0)
Screenshot: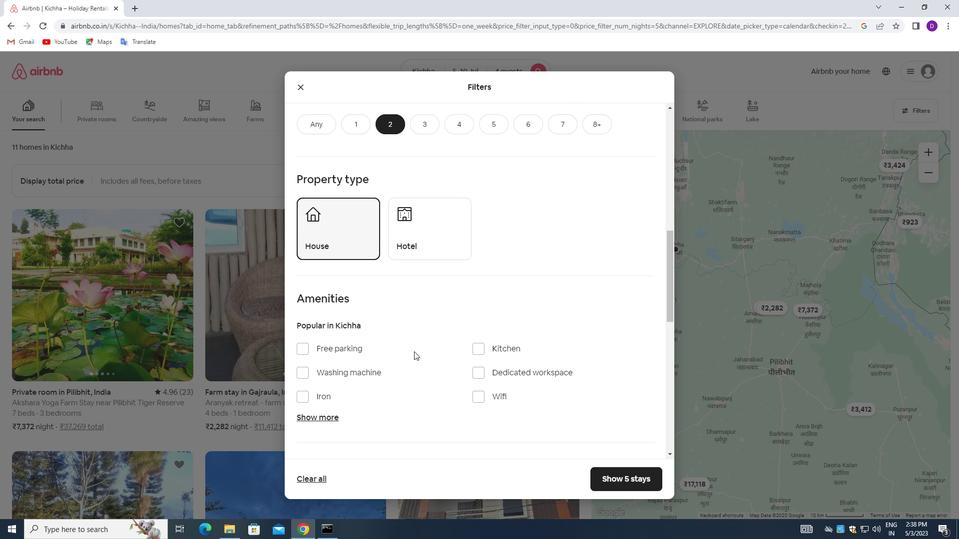 
Action: Mouse scrolled (414, 351) with delta (0, 0)
Screenshot: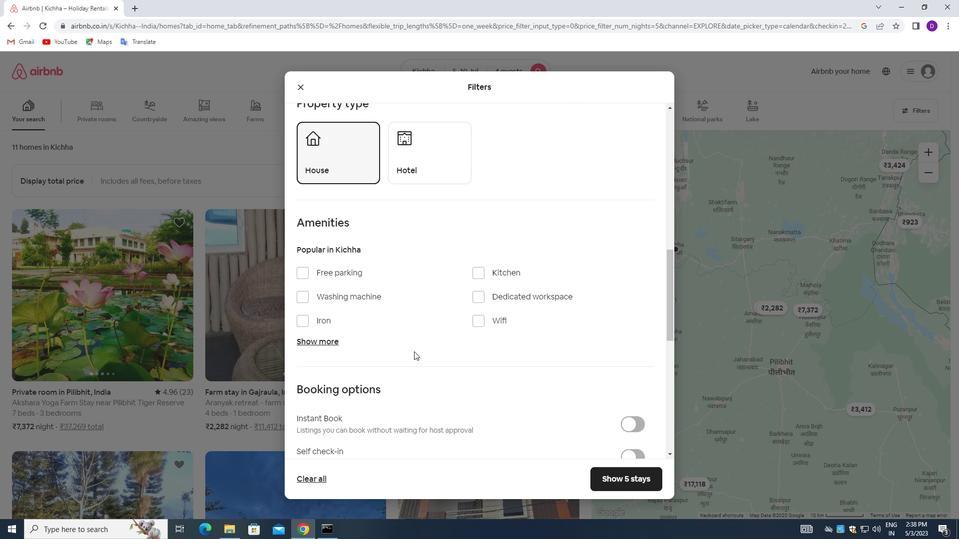 
Action: Mouse moved to (631, 346)
Screenshot: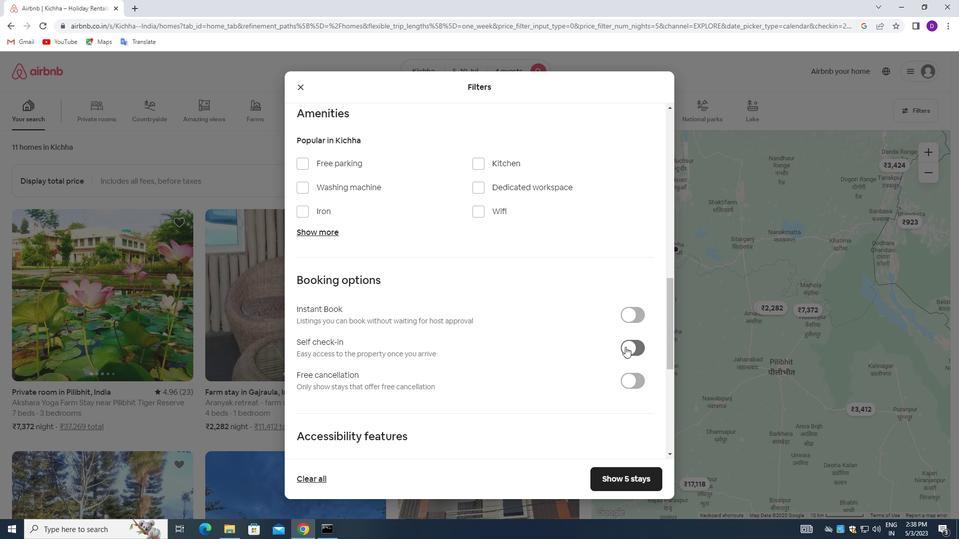
Action: Mouse pressed left at (631, 346)
Screenshot: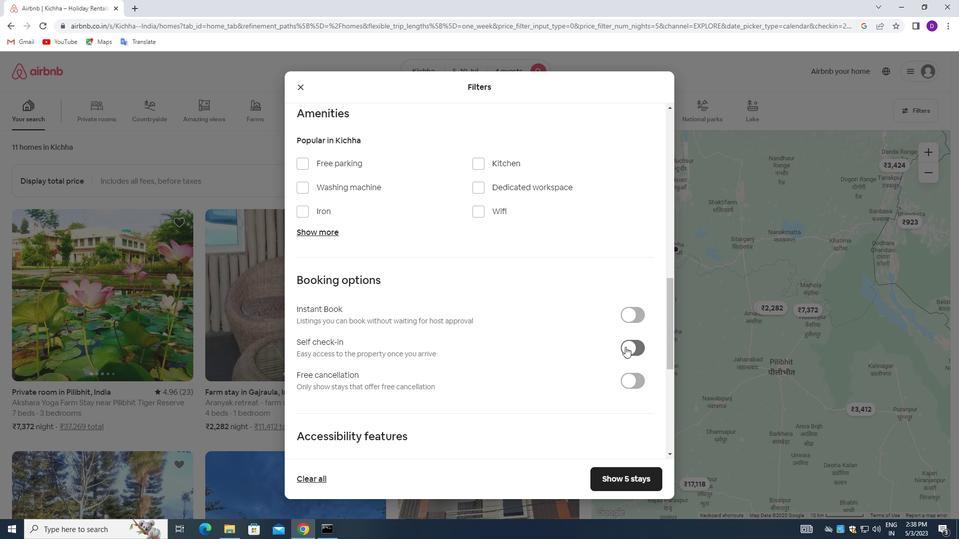 
Action: Mouse moved to (435, 351)
Screenshot: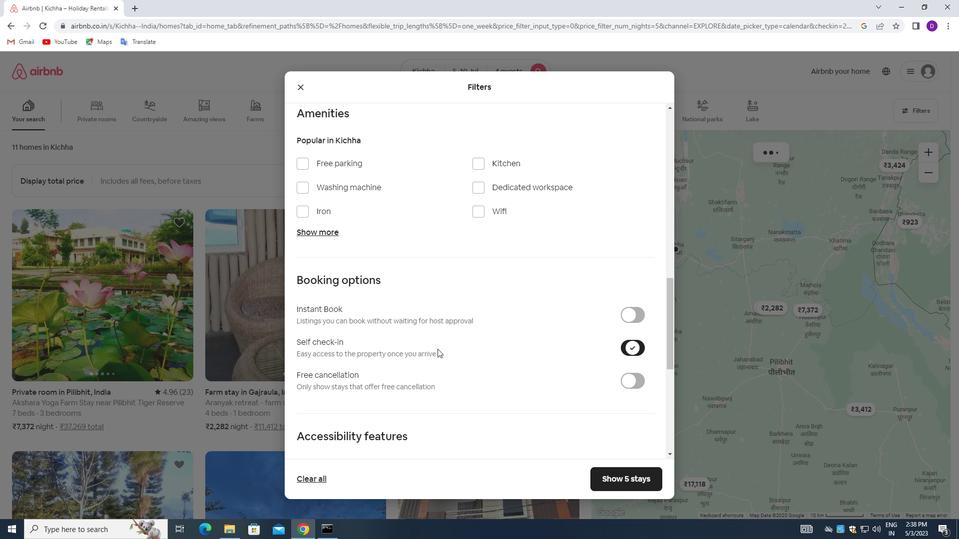
Action: Mouse scrolled (435, 350) with delta (0, 0)
Screenshot: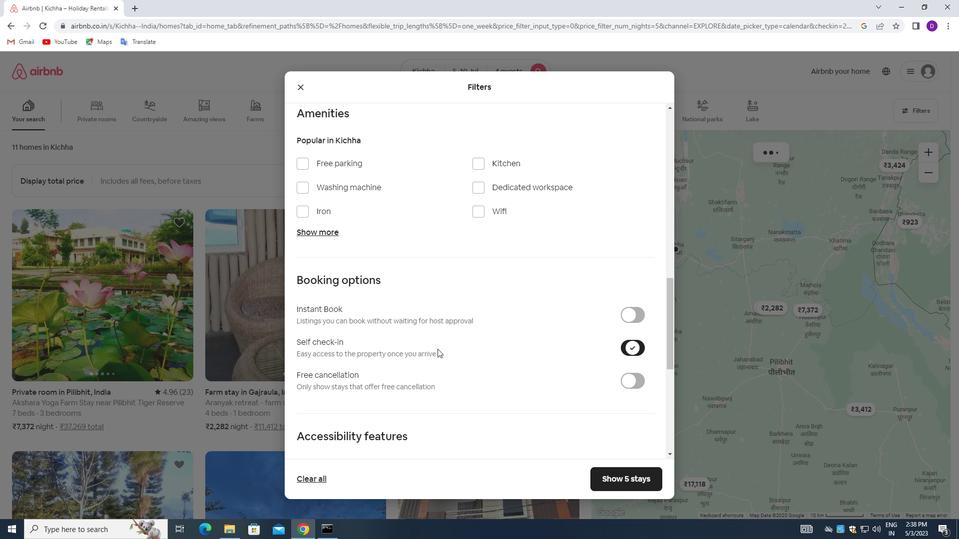 
Action: Mouse moved to (435, 351)
Screenshot: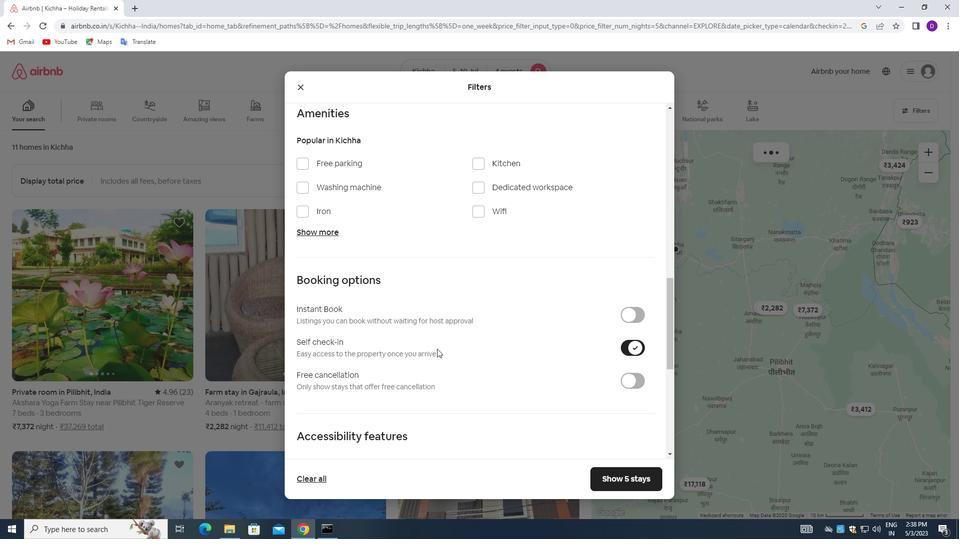 
Action: Mouse scrolled (435, 350) with delta (0, 0)
Screenshot: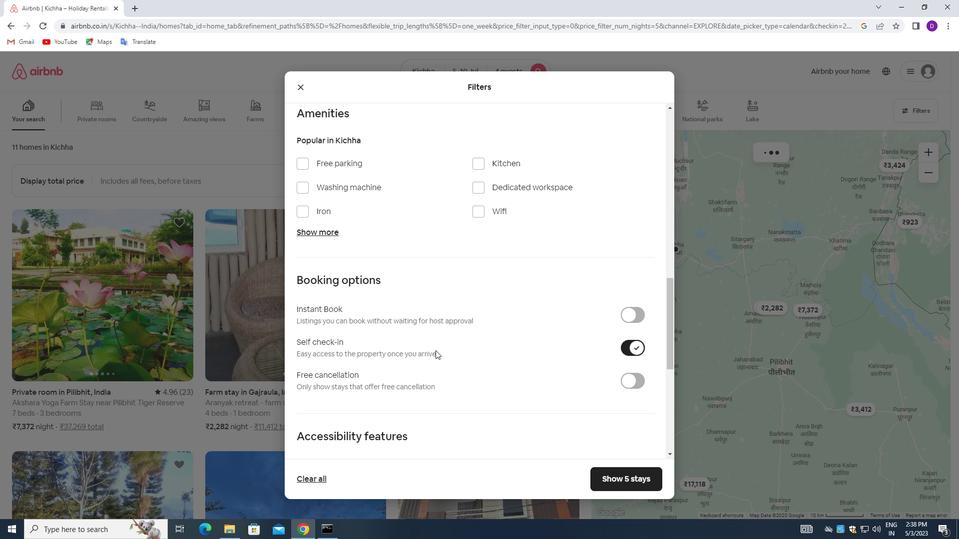 
Action: Mouse moved to (435, 351)
Screenshot: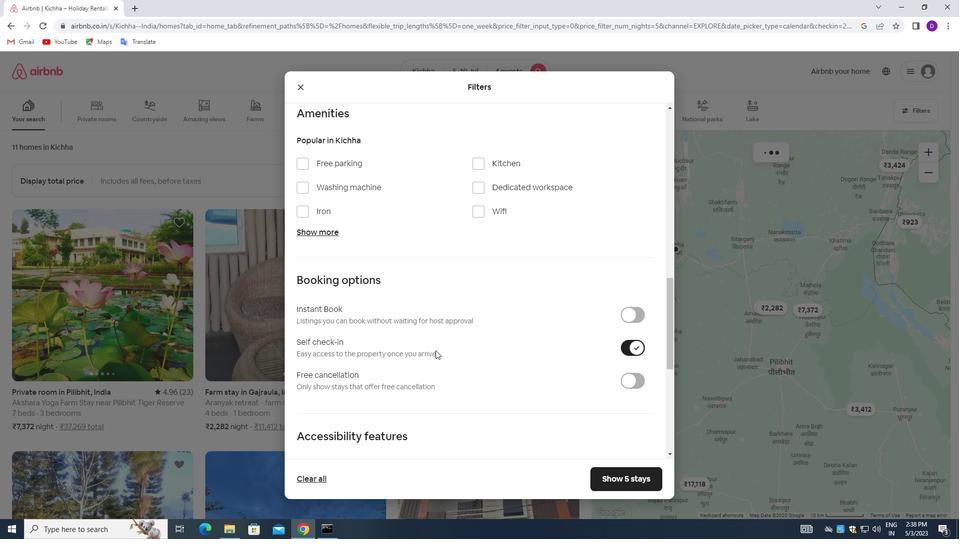 
Action: Mouse scrolled (435, 351) with delta (0, 0)
Screenshot: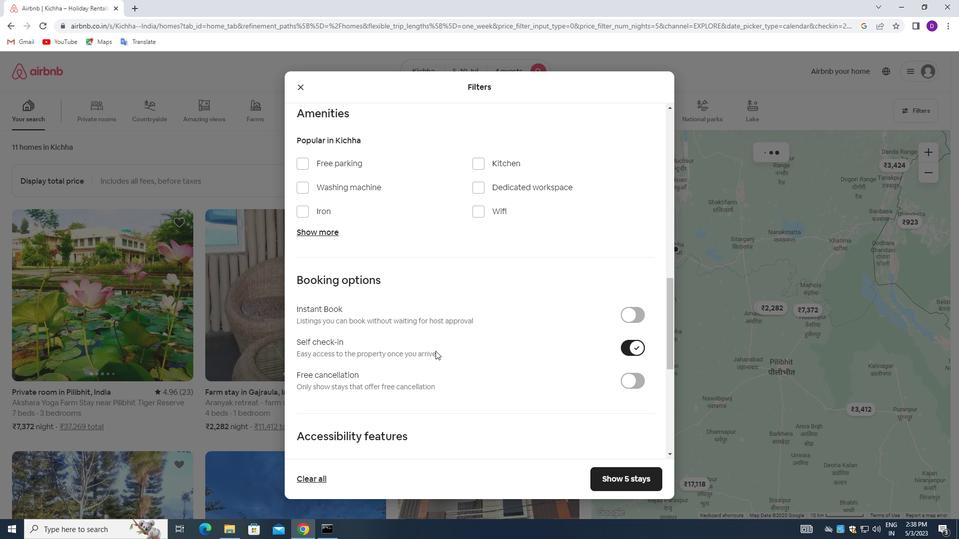 
Action: Mouse scrolled (435, 351) with delta (0, 0)
Screenshot: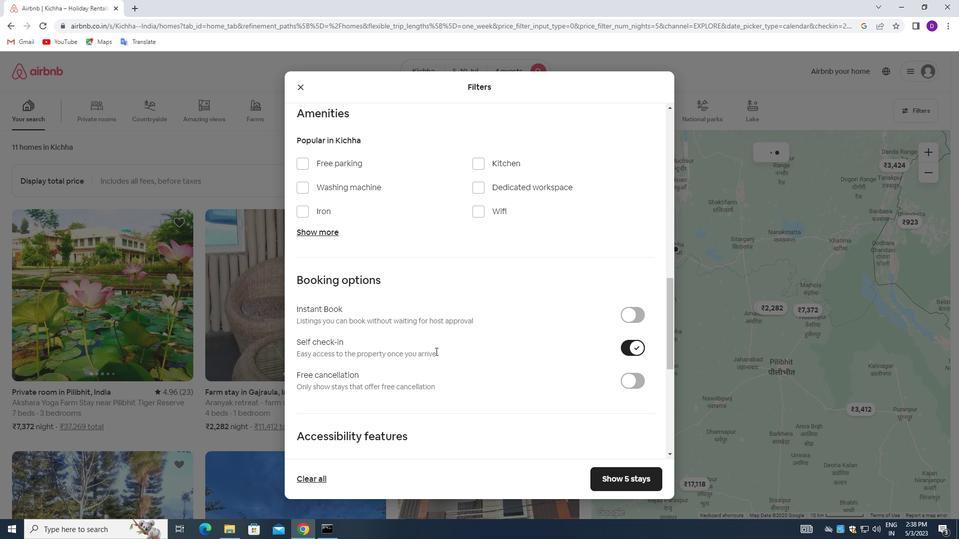 
Action: Mouse scrolled (435, 351) with delta (0, 0)
Screenshot: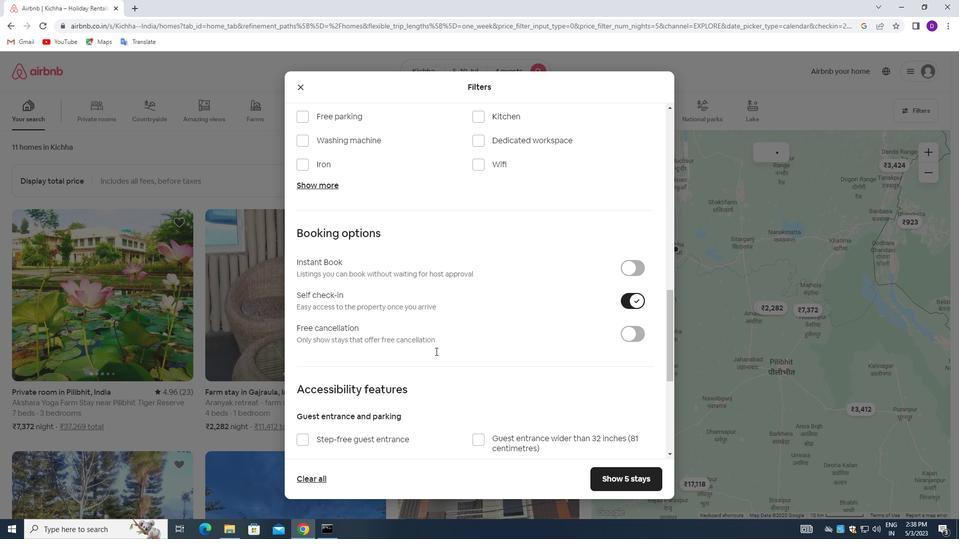 
Action: Mouse scrolled (435, 351) with delta (0, 0)
Screenshot: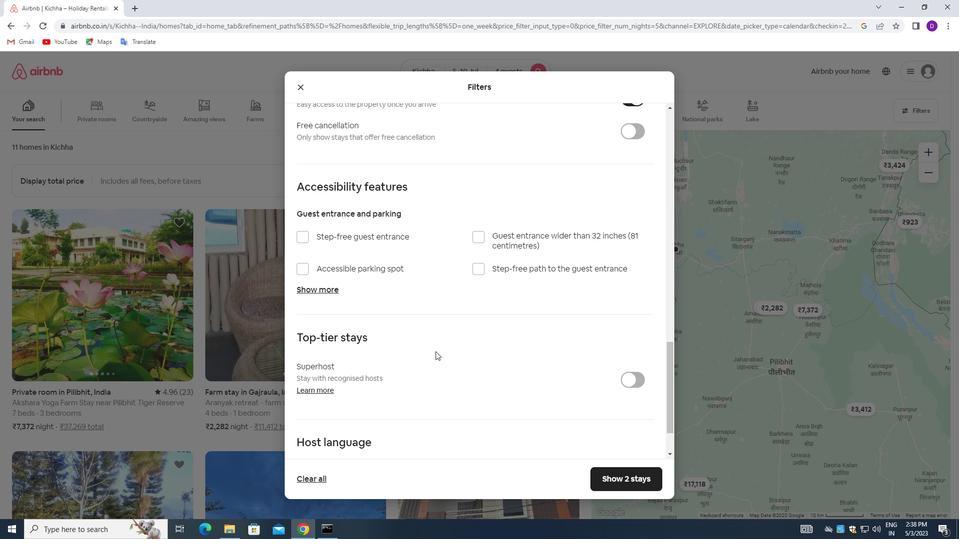 
Action: Mouse scrolled (435, 351) with delta (0, 0)
Screenshot: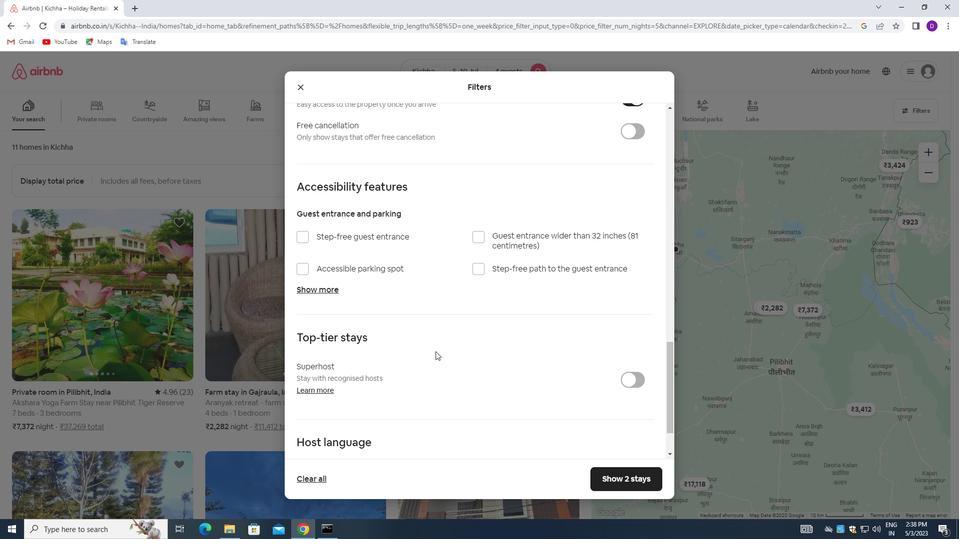 
Action: Mouse scrolled (435, 351) with delta (0, 0)
Screenshot: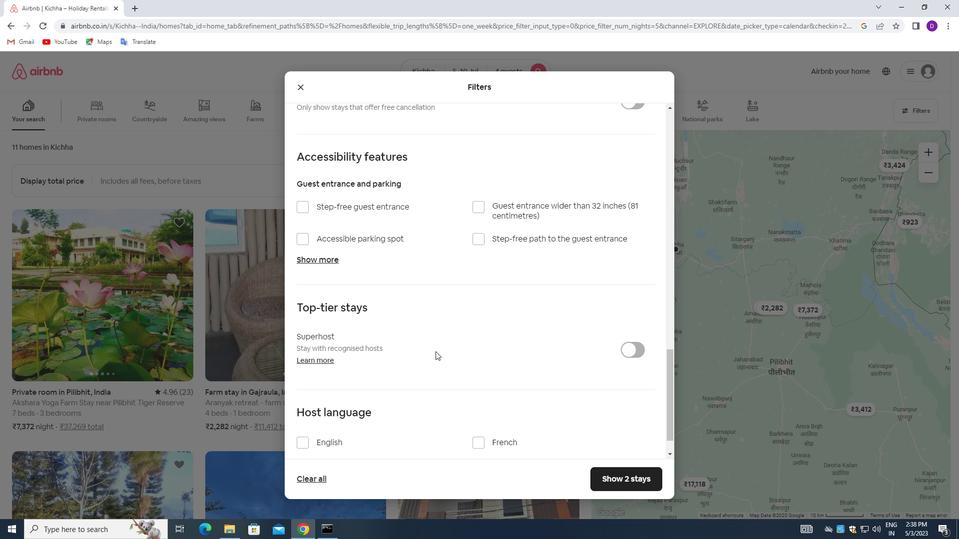 
Action: Mouse scrolled (435, 351) with delta (0, 0)
Screenshot: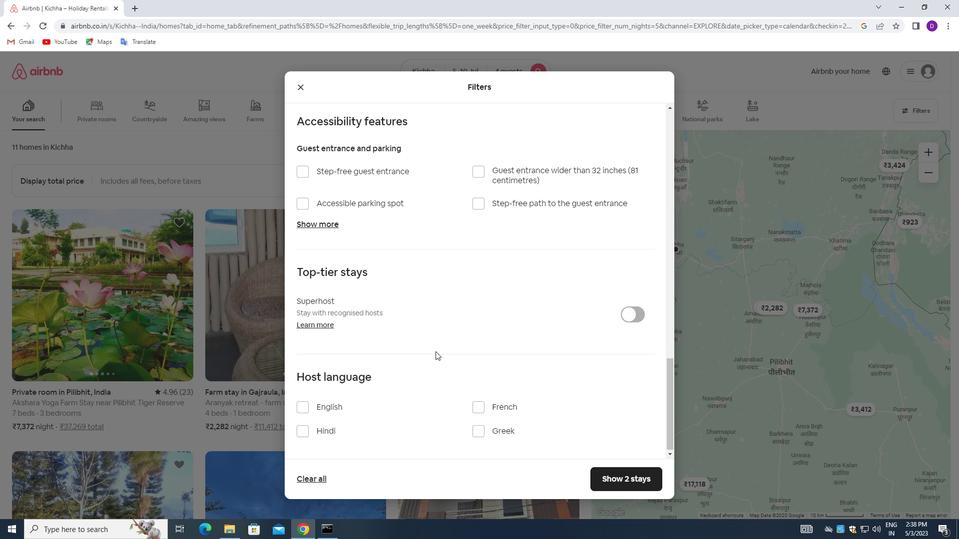 
Action: Mouse moved to (300, 407)
Screenshot: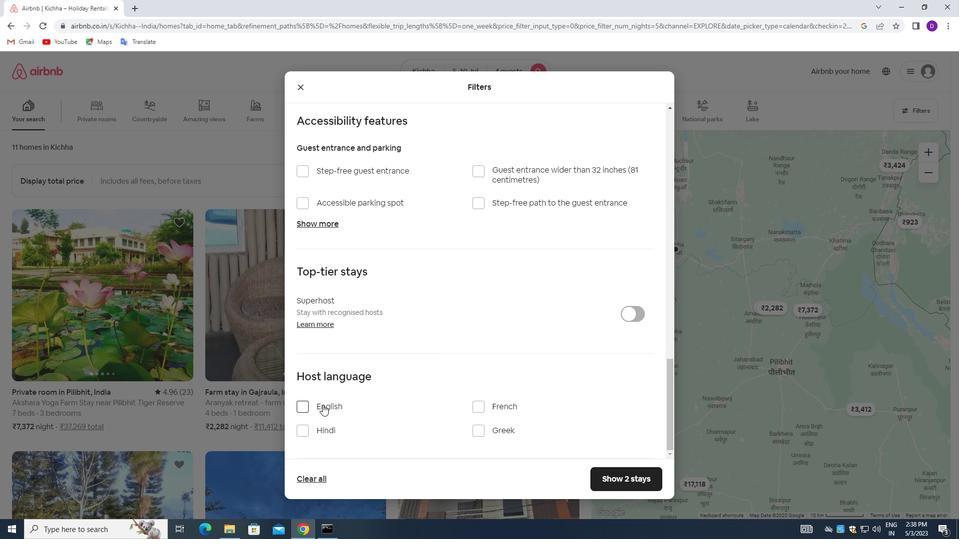 
Action: Mouse pressed left at (300, 407)
Screenshot: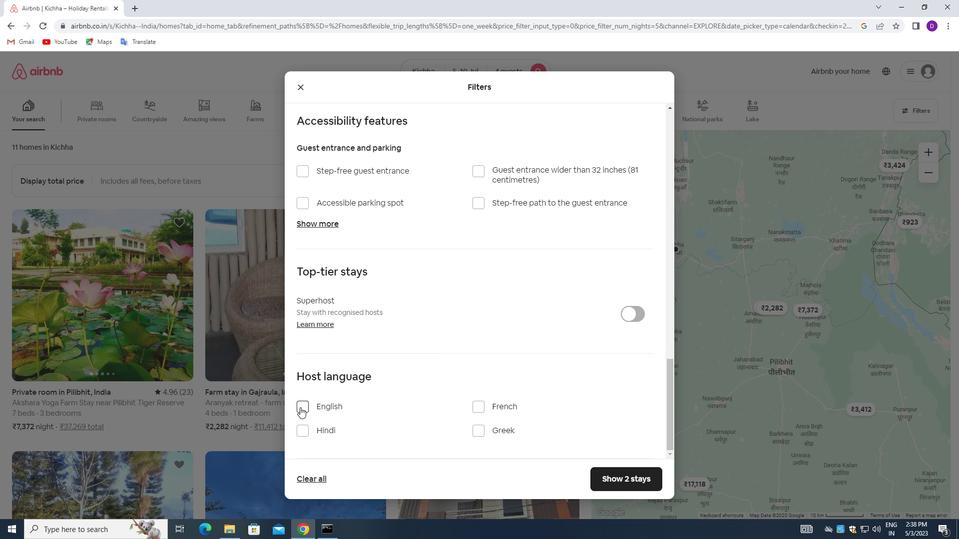 
Action: Mouse moved to (597, 478)
Screenshot: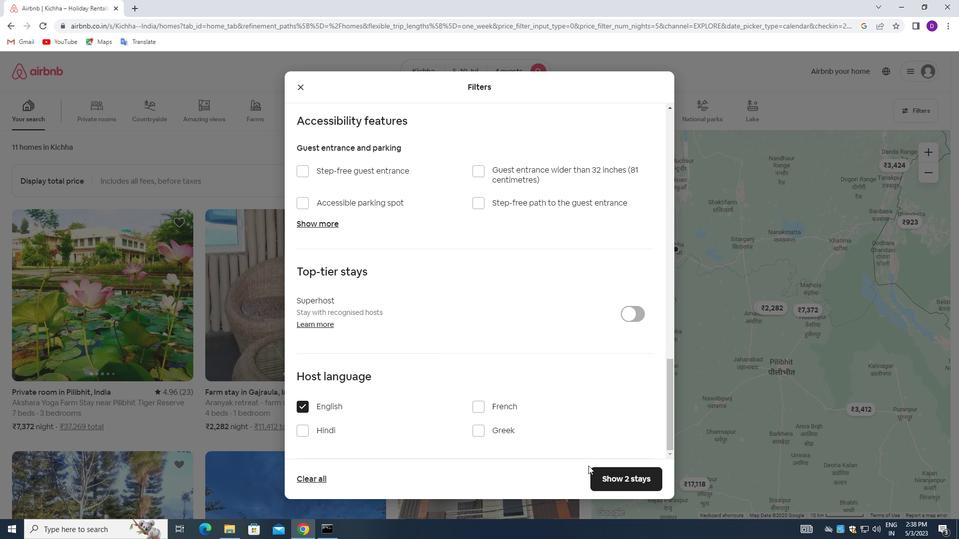 
Action: Mouse pressed left at (597, 478)
Screenshot: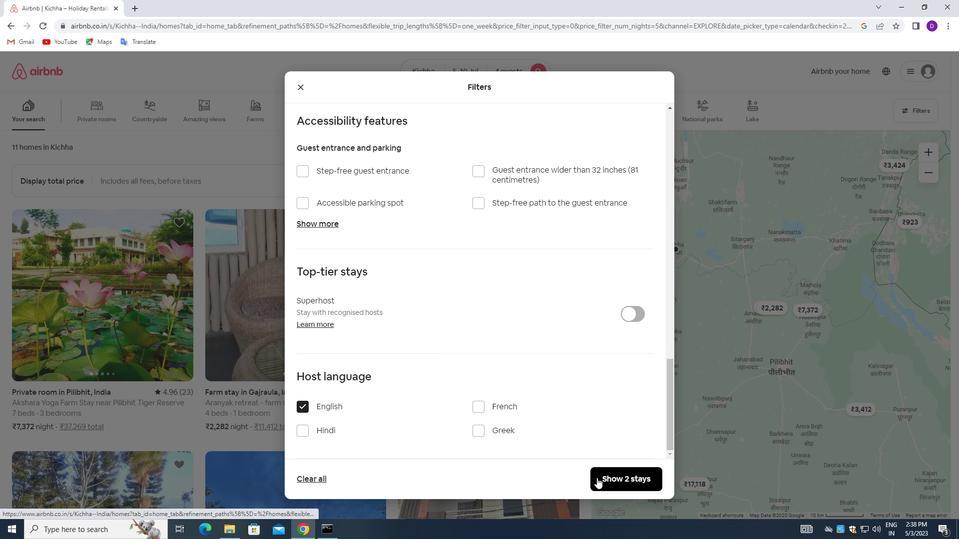 
Action: Mouse moved to (579, 364)
Screenshot: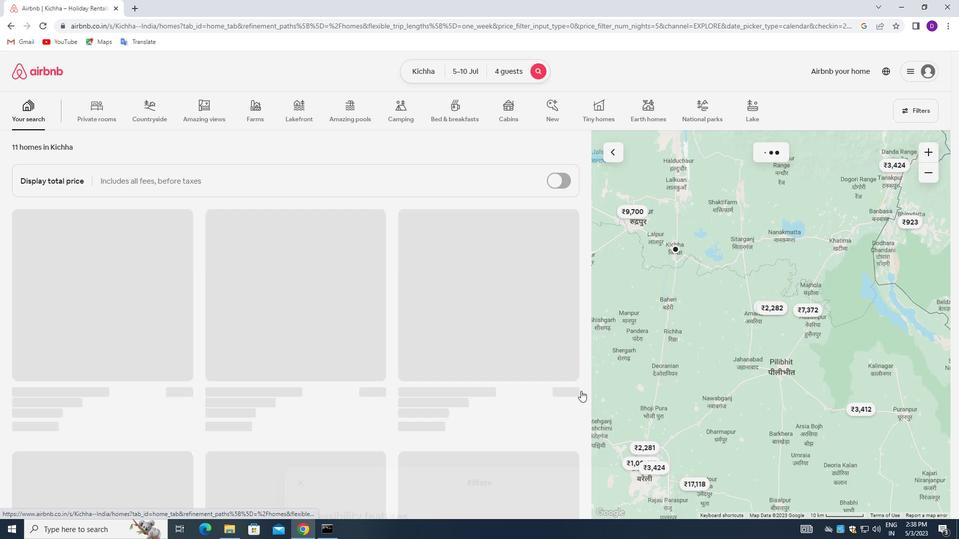 
